 Task: Find connections with filter location Periyakulam with filter topic #Selfhelpwith filter profile language French with filter current company KNR Management Consultants  with filter school SIES College of Arts, Science & Commerce SION(W) with filter industry Wholesale Appliances, Electrical, and Electronics with filter service category WordPress Design with filter keywords title Community Volunteer Jobs
Action: Mouse moved to (494, 59)
Screenshot: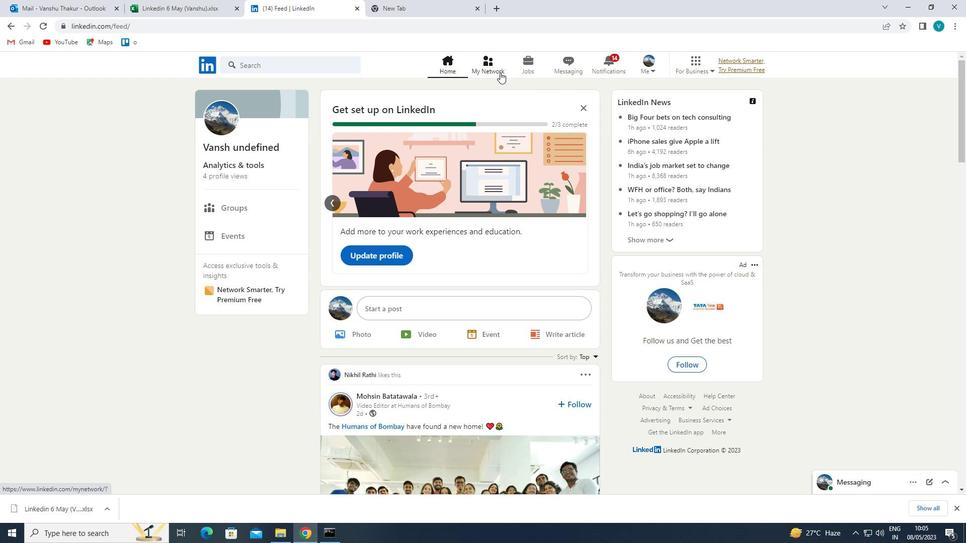 
Action: Mouse pressed left at (494, 59)
Screenshot: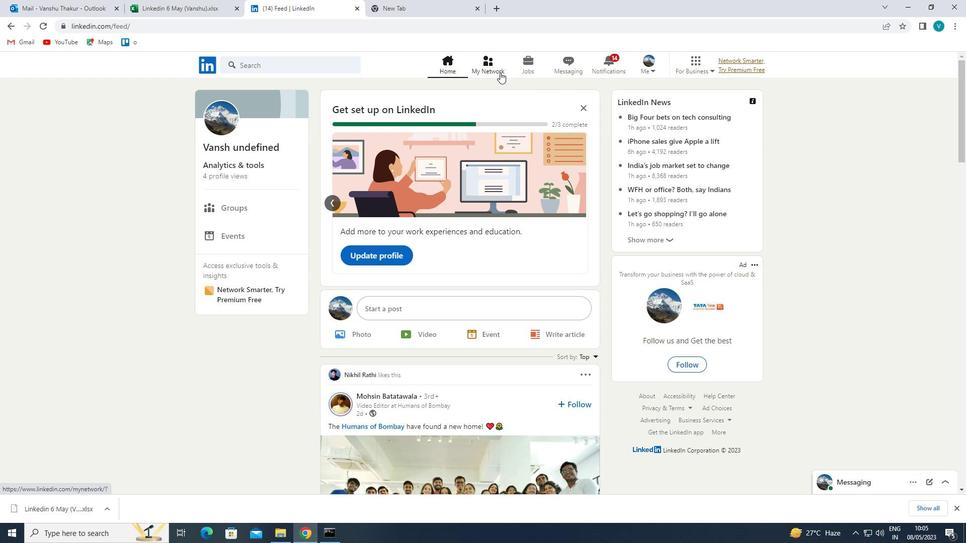 
Action: Mouse moved to (294, 129)
Screenshot: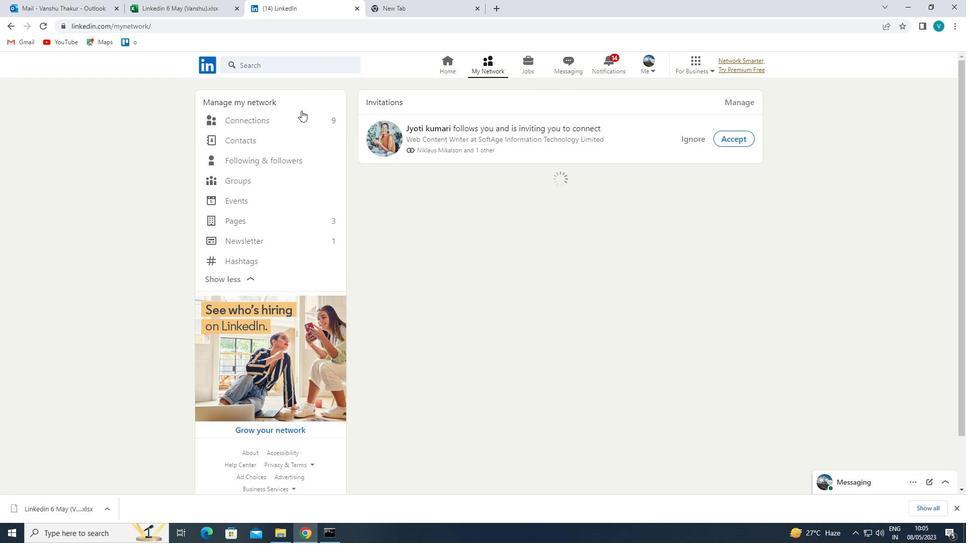 
Action: Mouse pressed left at (294, 129)
Screenshot: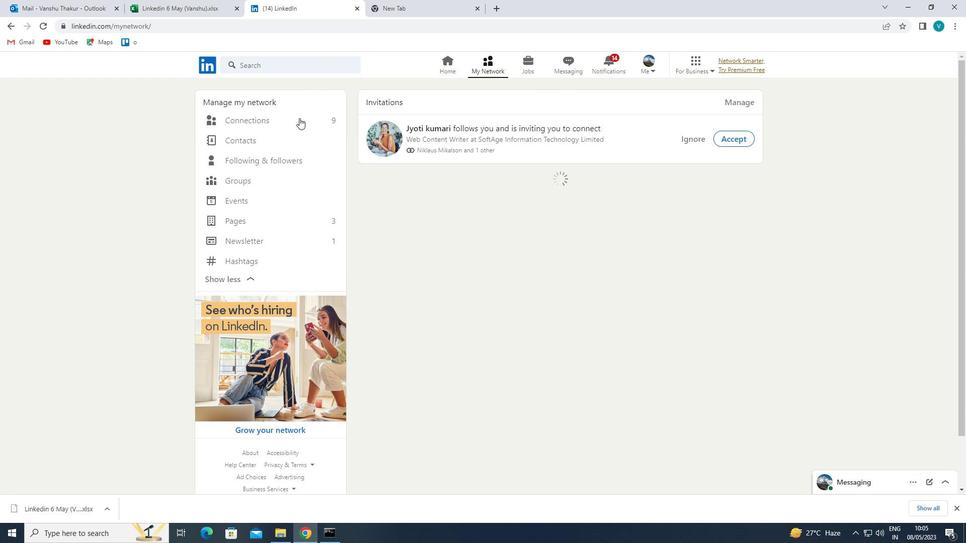 
Action: Mouse moved to (285, 123)
Screenshot: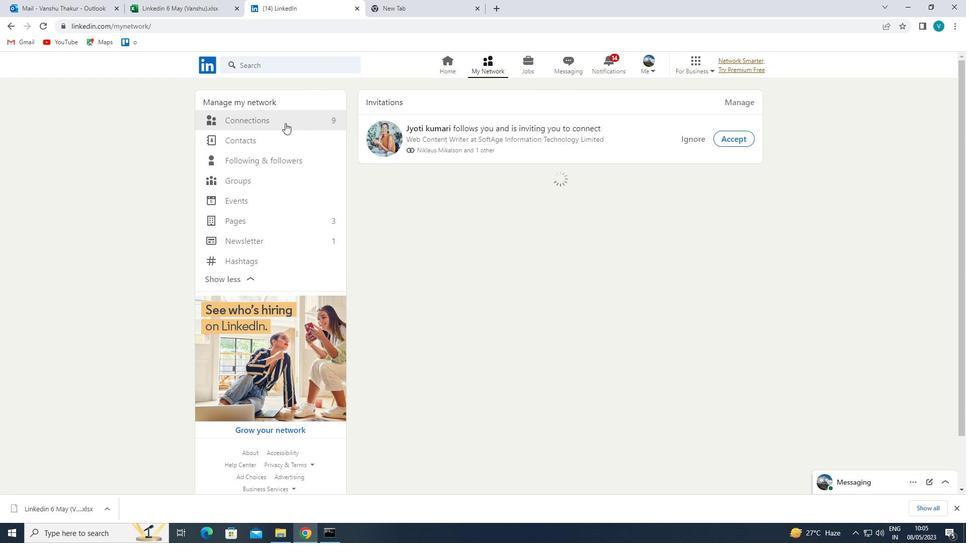 
Action: Mouse pressed left at (285, 123)
Screenshot: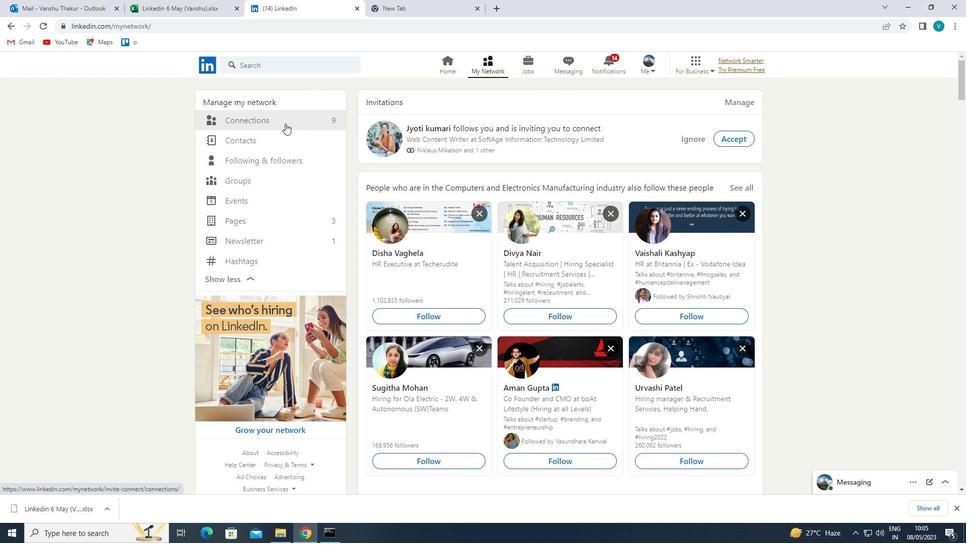 
Action: Mouse moved to (566, 118)
Screenshot: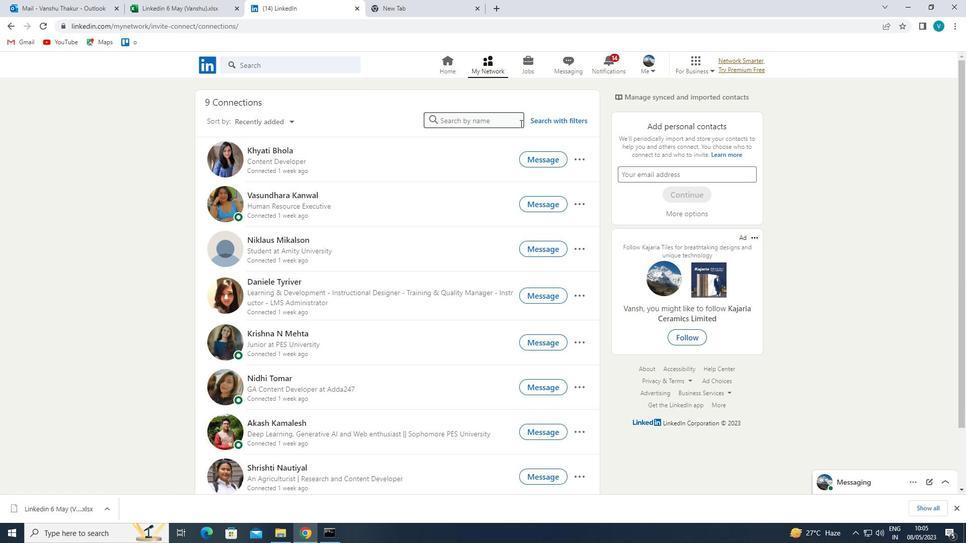 
Action: Mouse pressed left at (566, 118)
Screenshot: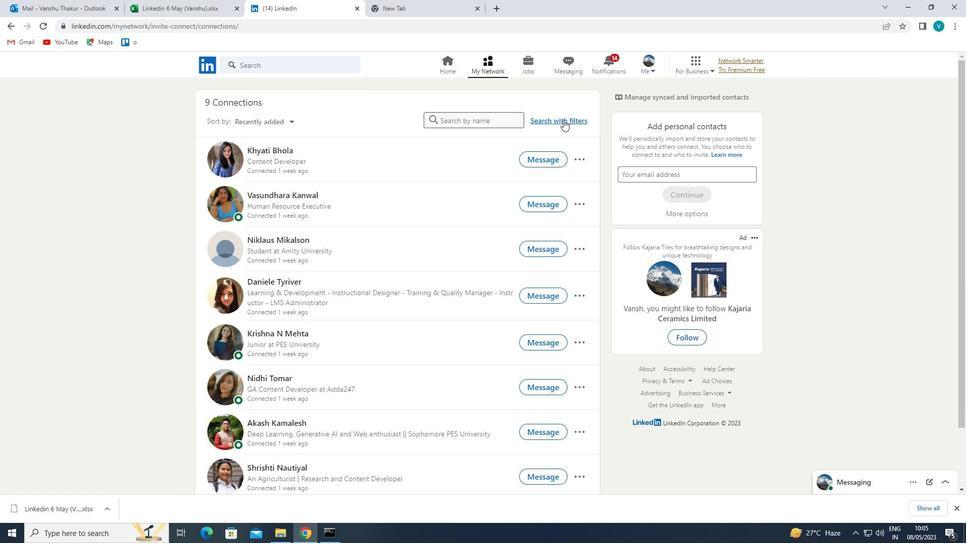 
Action: Mouse moved to (488, 98)
Screenshot: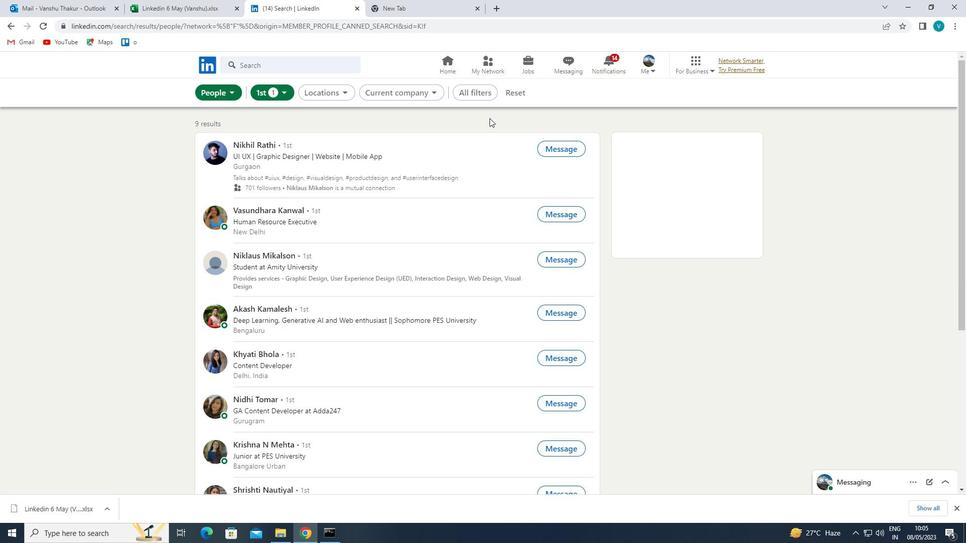 
Action: Mouse pressed left at (488, 98)
Screenshot: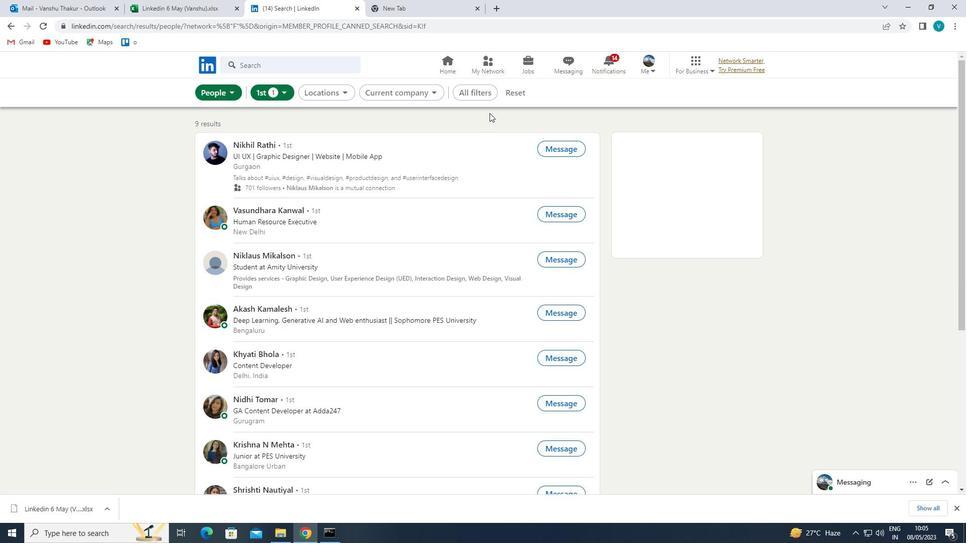 
Action: Mouse moved to (951, 352)
Screenshot: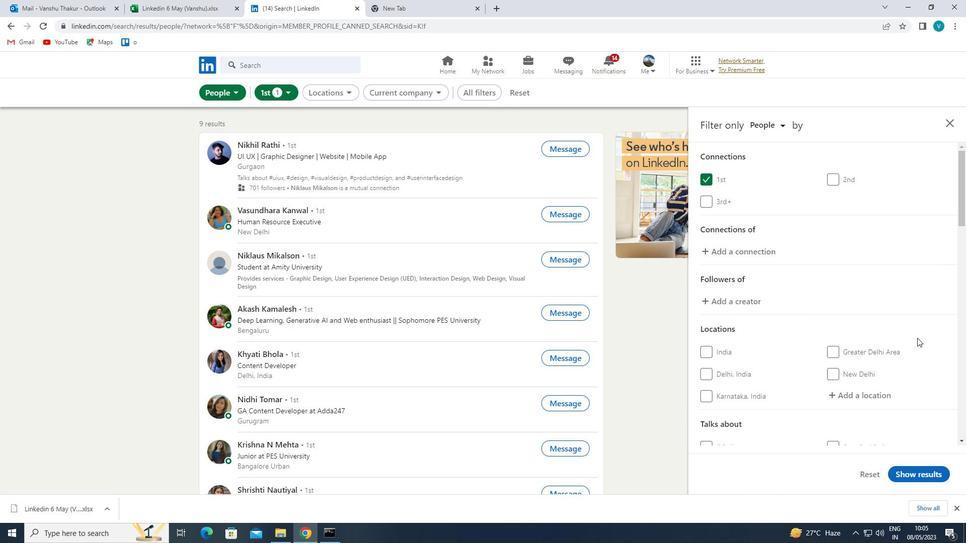 
Action: Mouse scrolled (951, 351) with delta (0, 0)
Screenshot: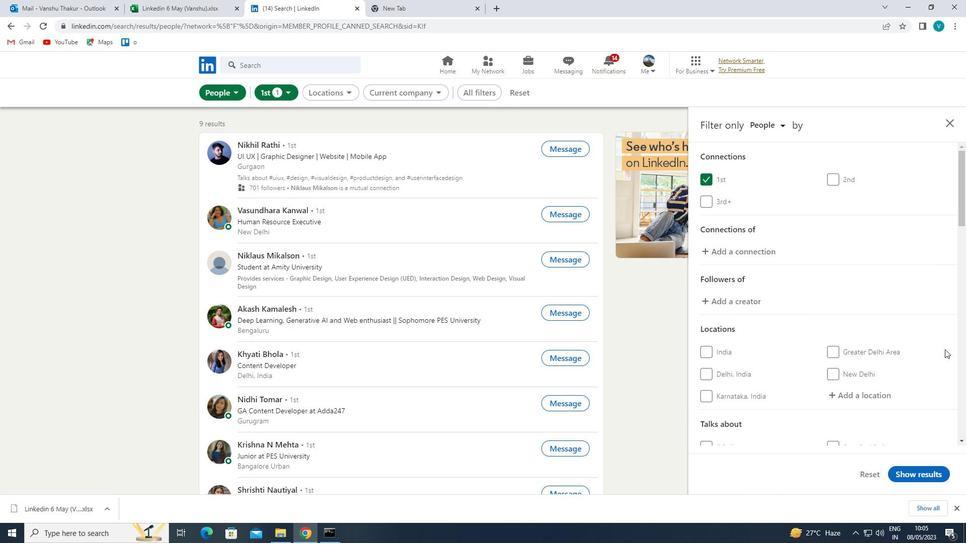 
Action: Mouse moved to (949, 354)
Screenshot: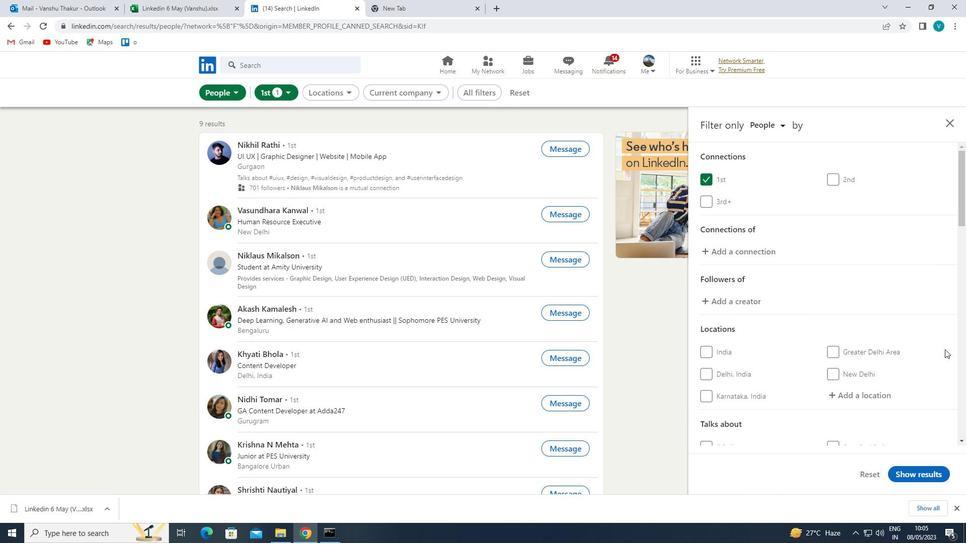 
Action: Mouse scrolled (949, 354) with delta (0, 0)
Screenshot: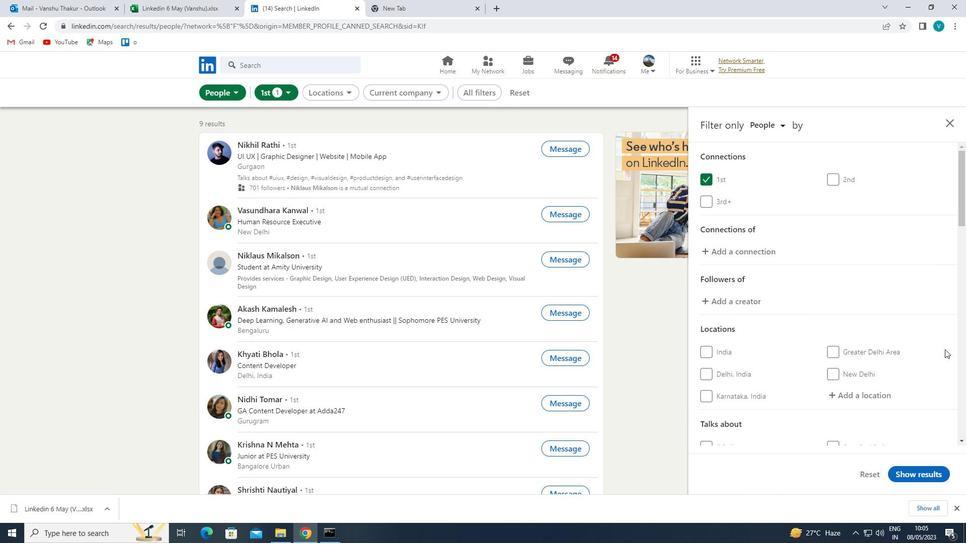 
Action: Mouse moved to (927, 359)
Screenshot: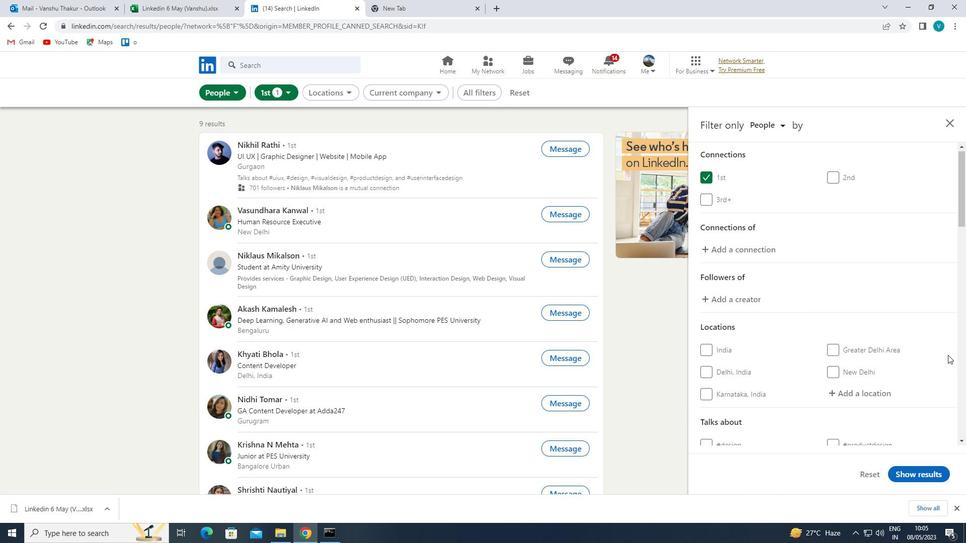 
Action: Mouse scrolled (927, 358) with delta (0, 0)
Screenshot: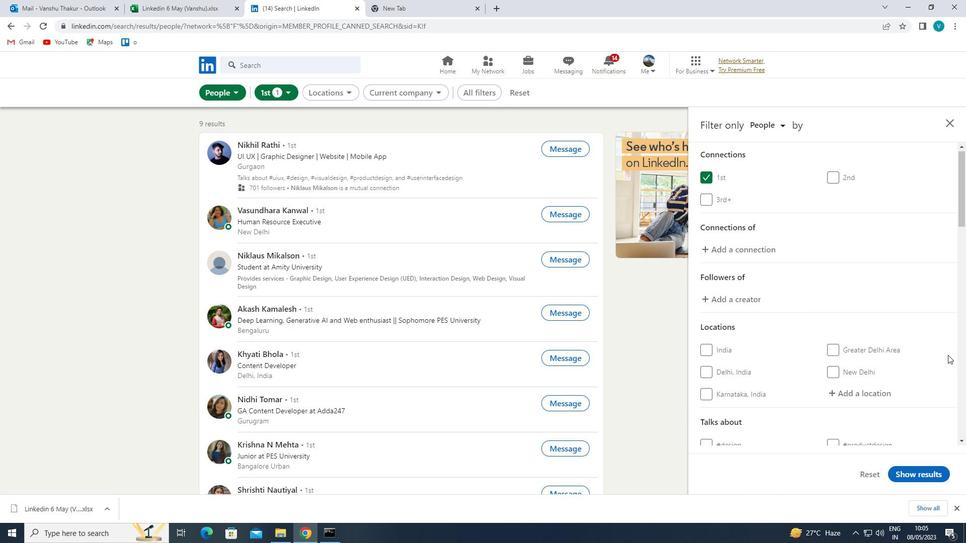 
Action: Mouse moved to (880, 248)
Screenshot: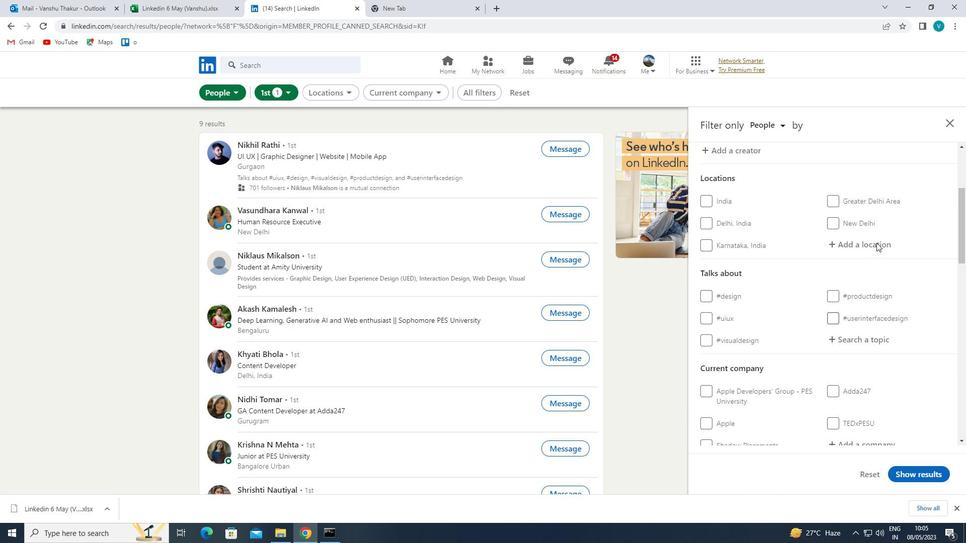 
Action: Mouse pressed left at (880, 248)
Screenshot: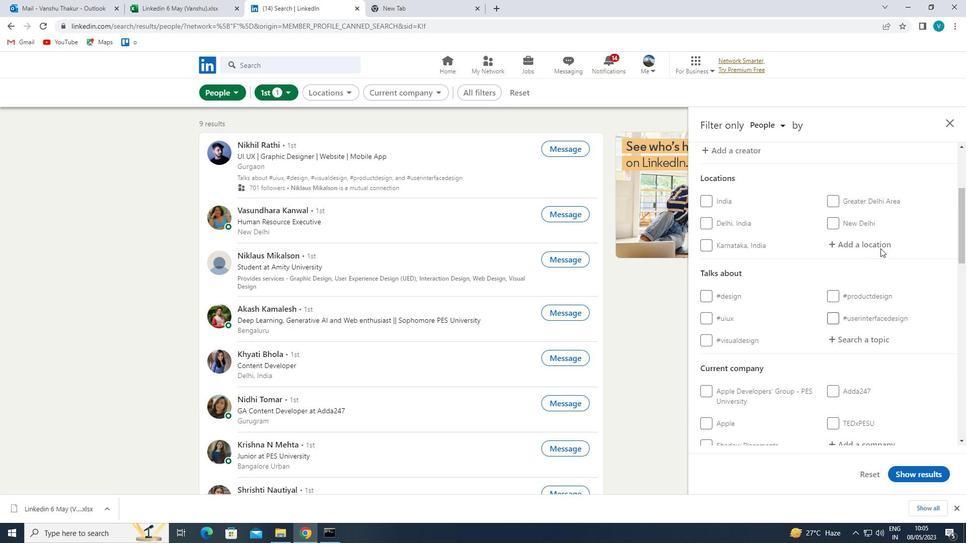 
Action: Mouse moved to (859, 237)
Screenshot: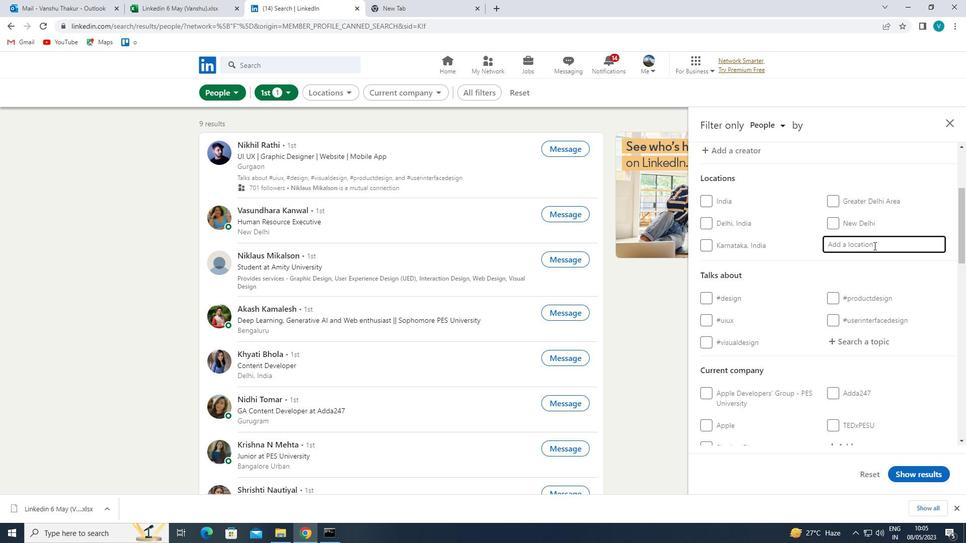 
Action: Key pressed <Key.shift>PERIYA
Screenshot: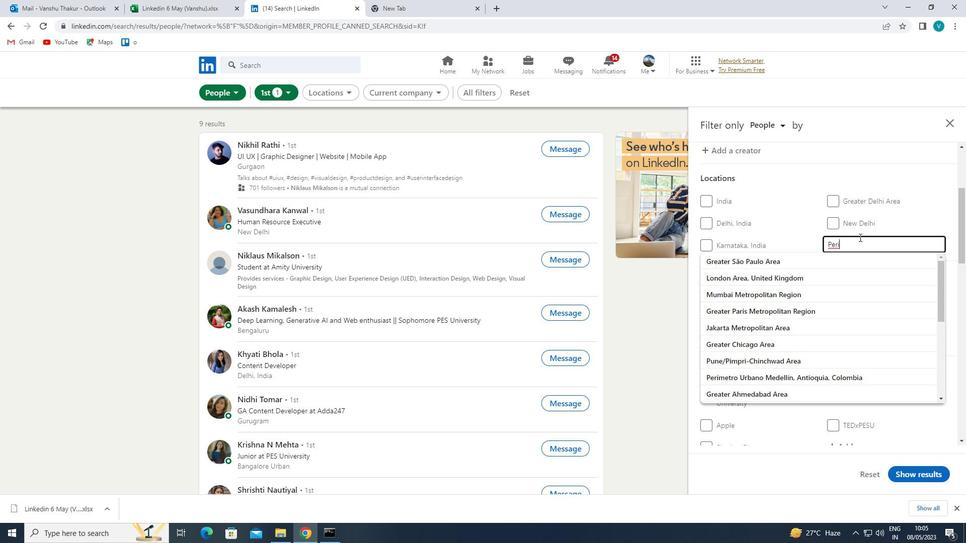 
Action: Mouse moved to (858, 237)
Screenshot: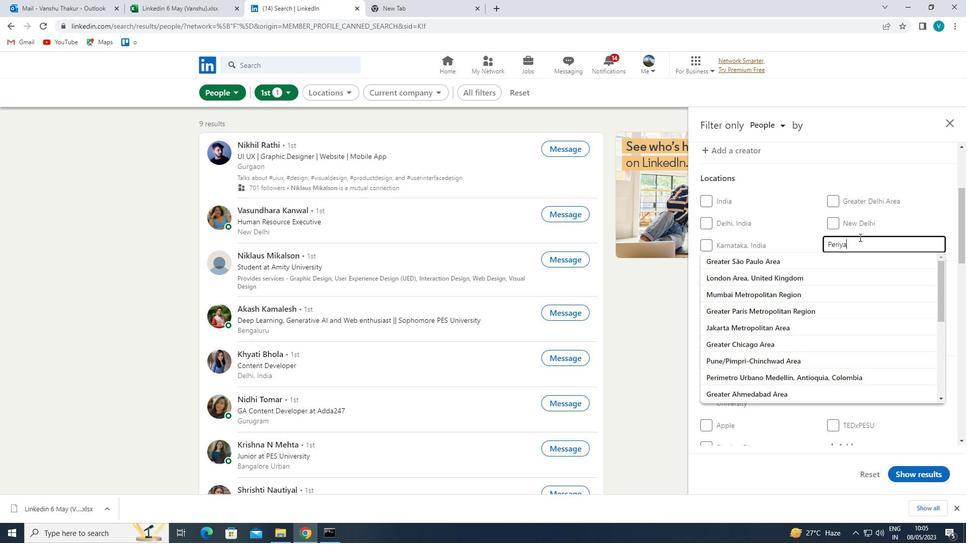 
Action: Key pressed KULAM
Screenshot: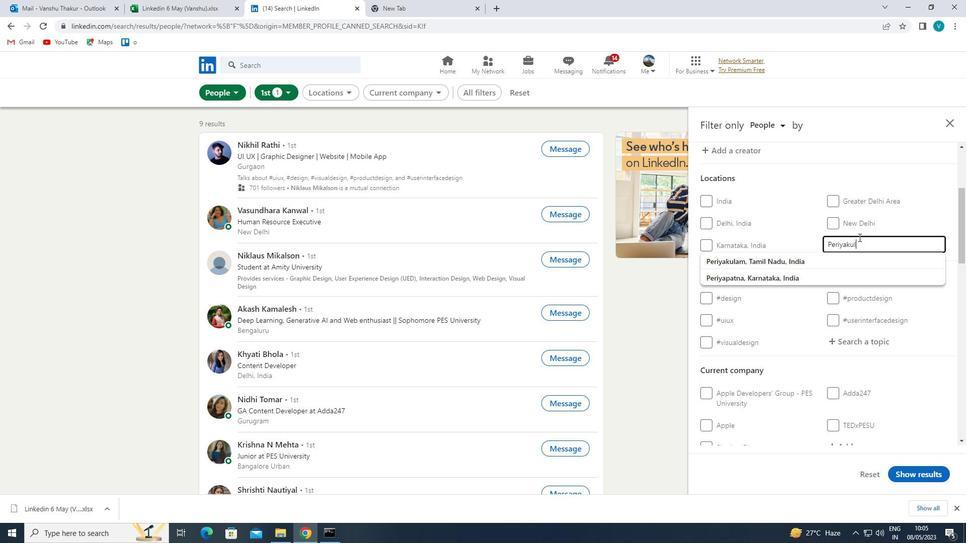 
Action: Mouse moved to (816, 258)
Screenshot: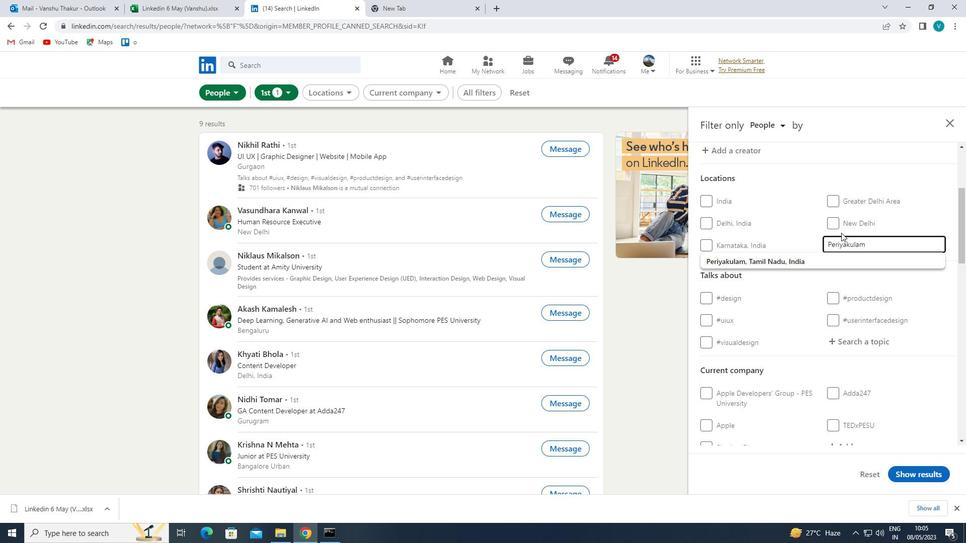 
Action: Mouse pressed left at (816, 258)
Screenshot: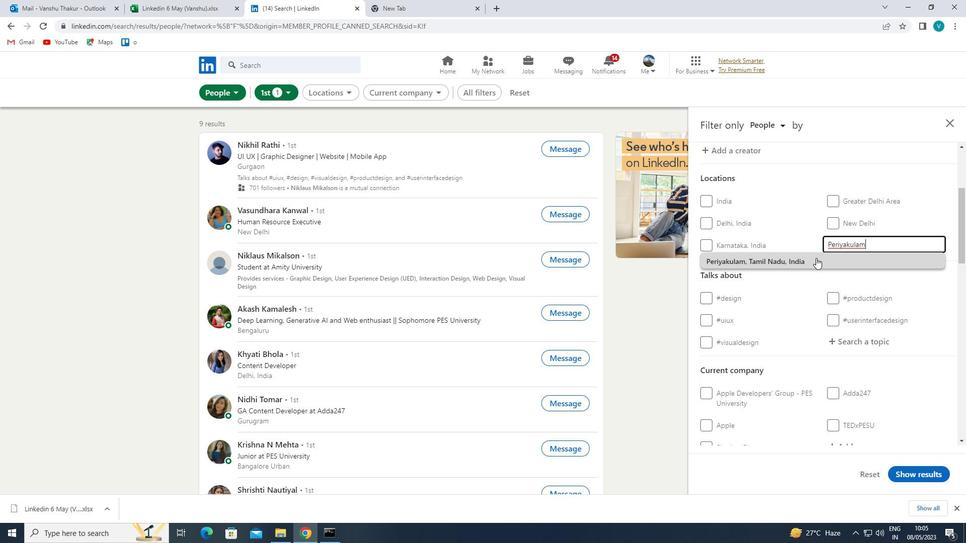 
Action: Mouse moved to (815, 258)
Screenshot: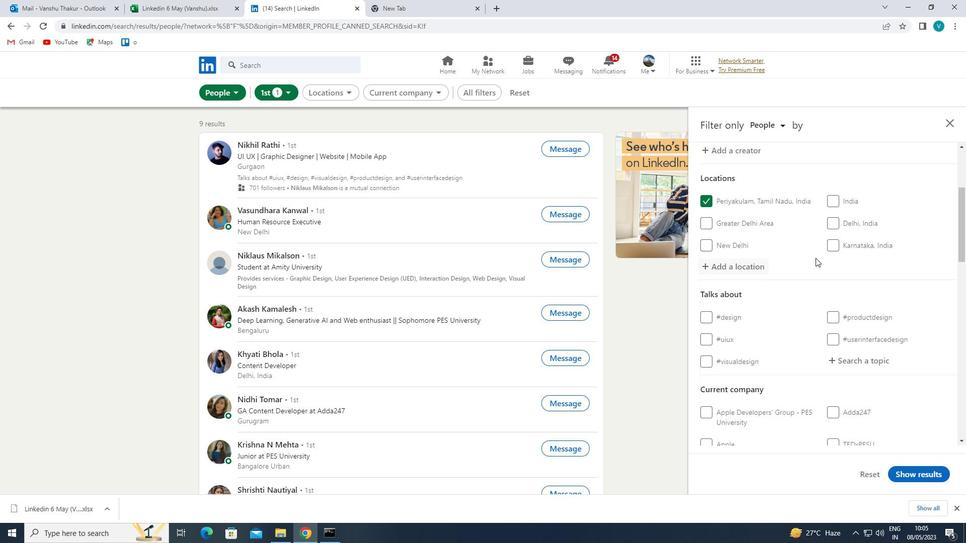 
Action: Mouse scrolled (815, 257) with delta (0, 0)
Screenshot: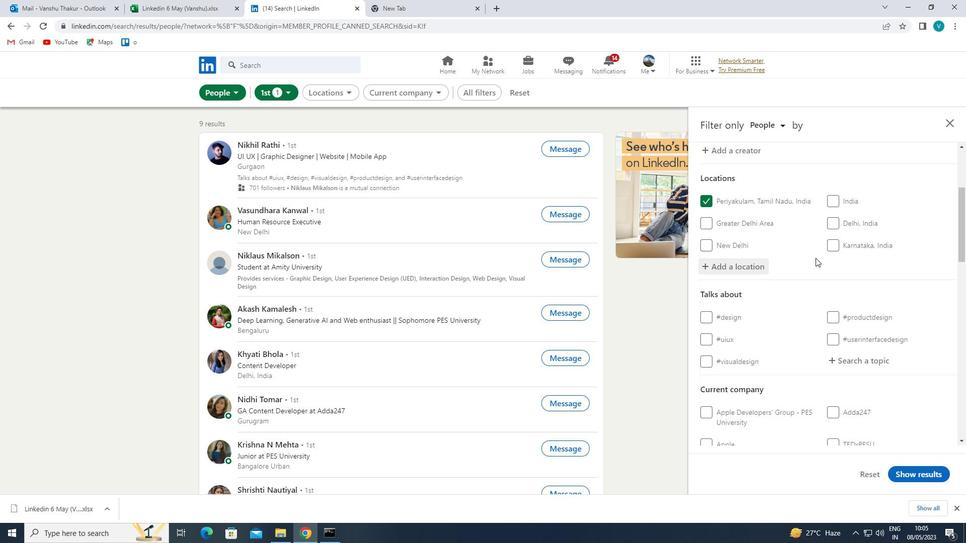 
Action: Mouse moved to (814, 264)
Screenshot: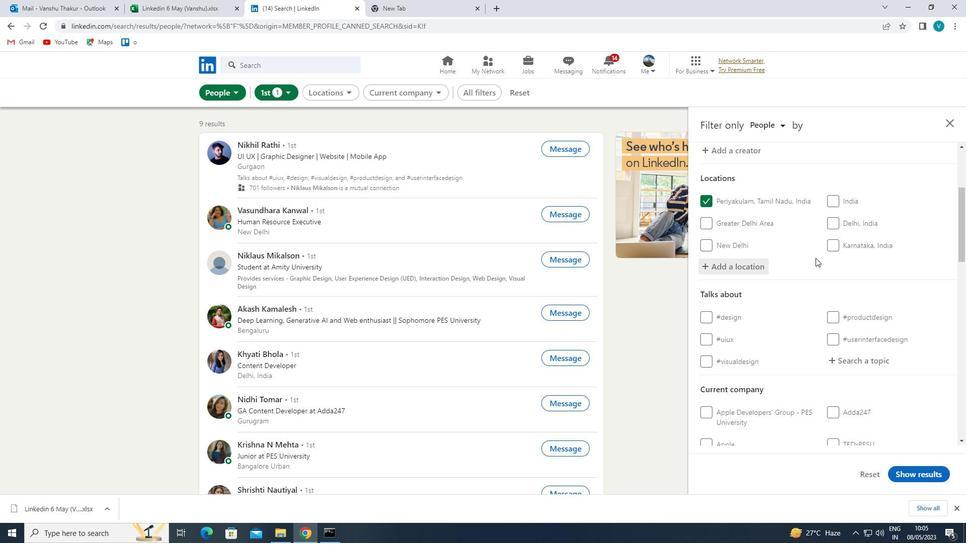 
Action: Mouse scrolled (814, 263) with delta (0, 0)
Screenshot: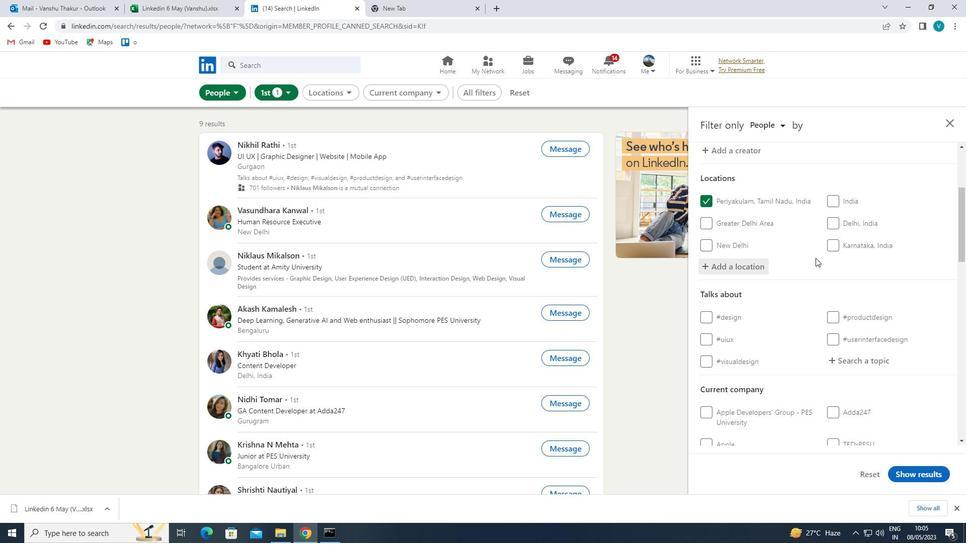 
Action: Mouse moved to (846, 262)
Screenshot: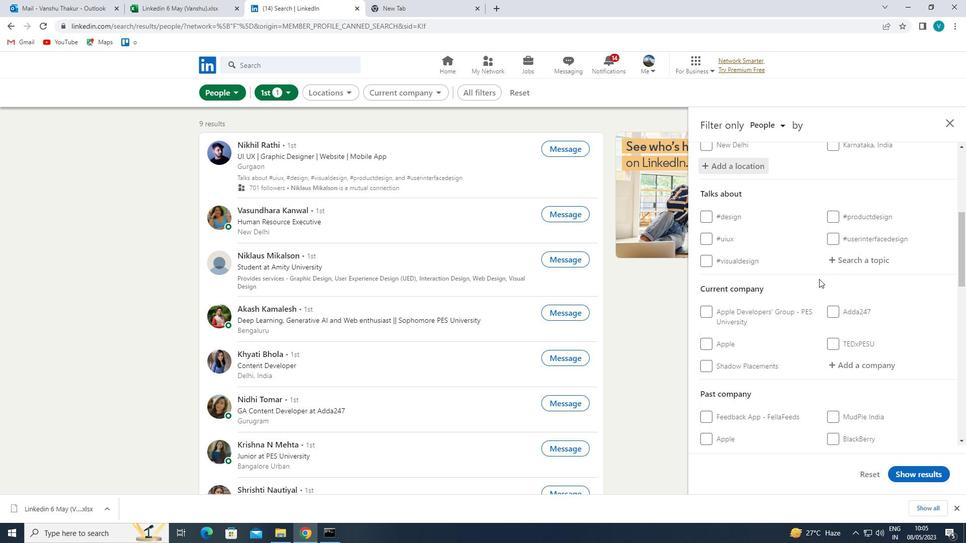
Action: Mouse pressed left at (846, 262)
Screenshot: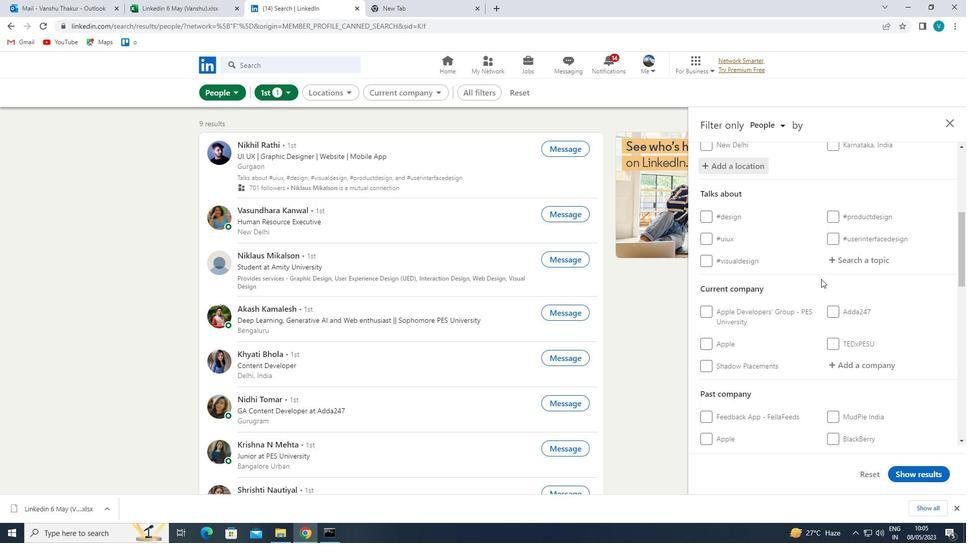 
Action: Key pressed SELFHELP
Screenshot: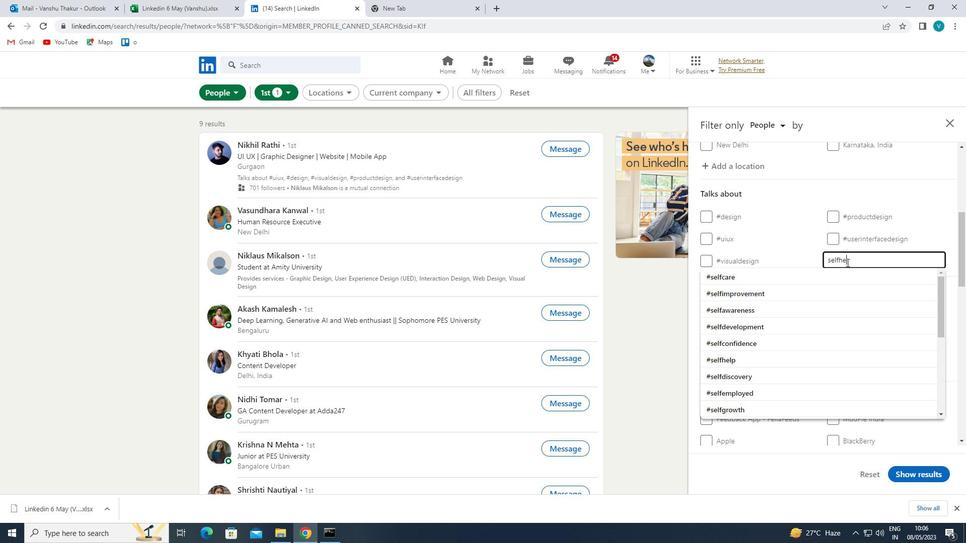
Action: Mouse moved to (816, 274)
Screenshot: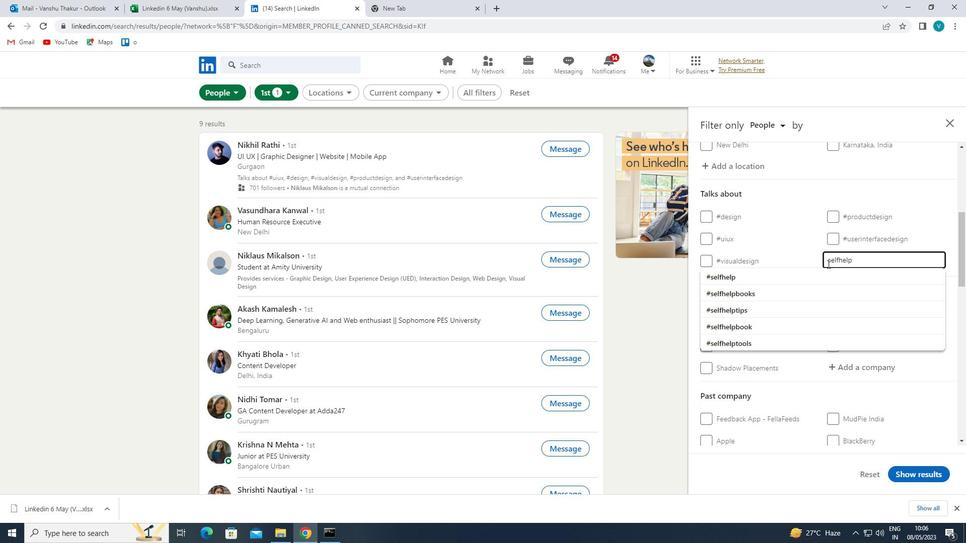 
Action: Mouse pressed left at (816, 274)
Screenshot: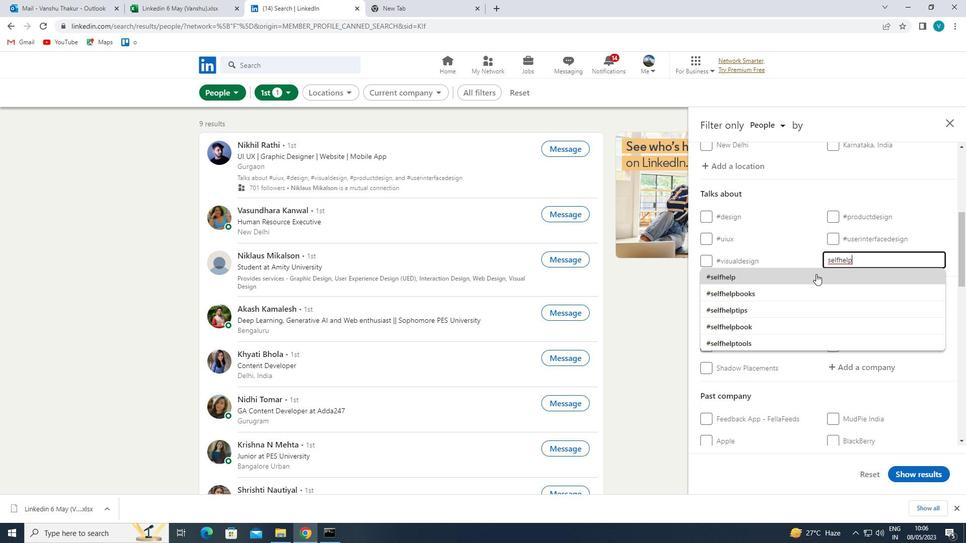 
Action: Mouse moved to (816, 277)
Screenshot: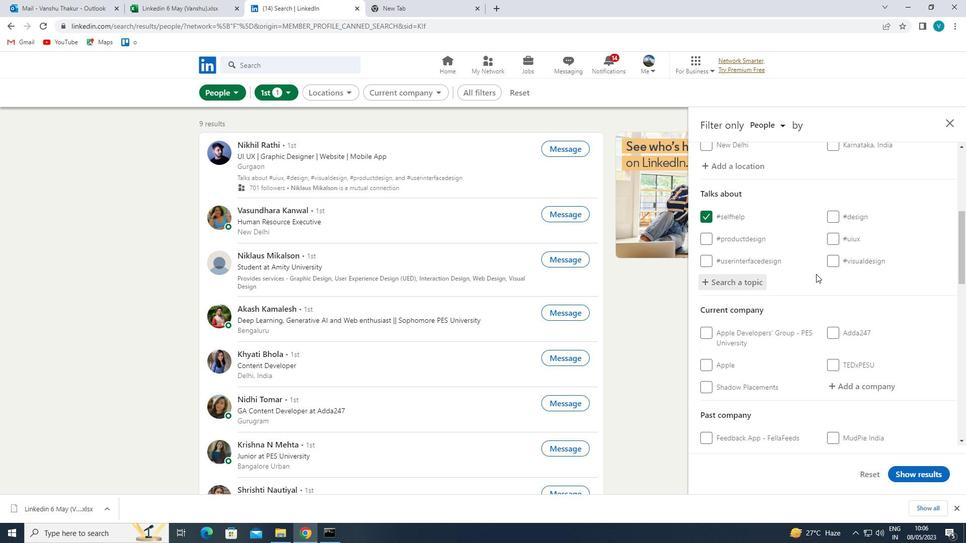
Action: Mouse scrolled (816, 276) with delta (0, 0)
Screenshot: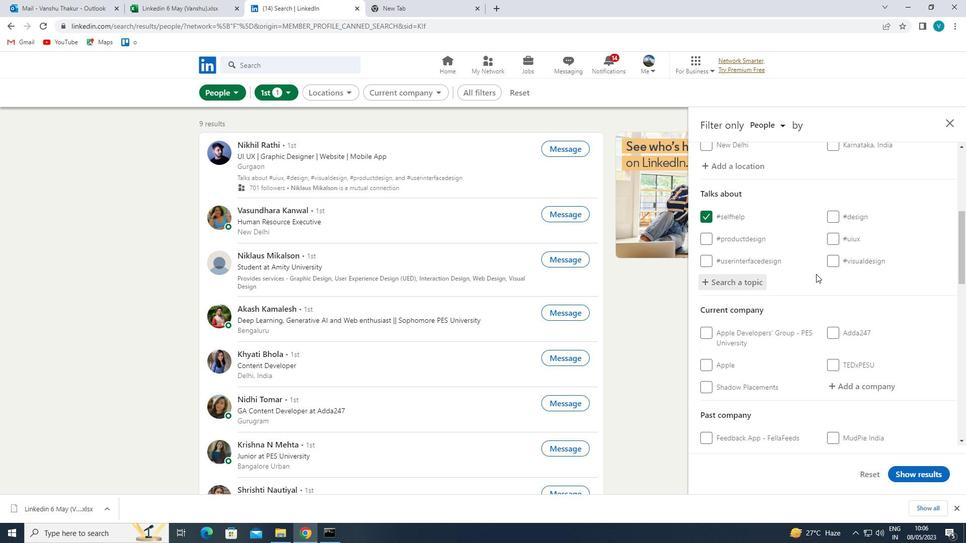 
Action: Mouse moved to (818, 279)
Screenshot: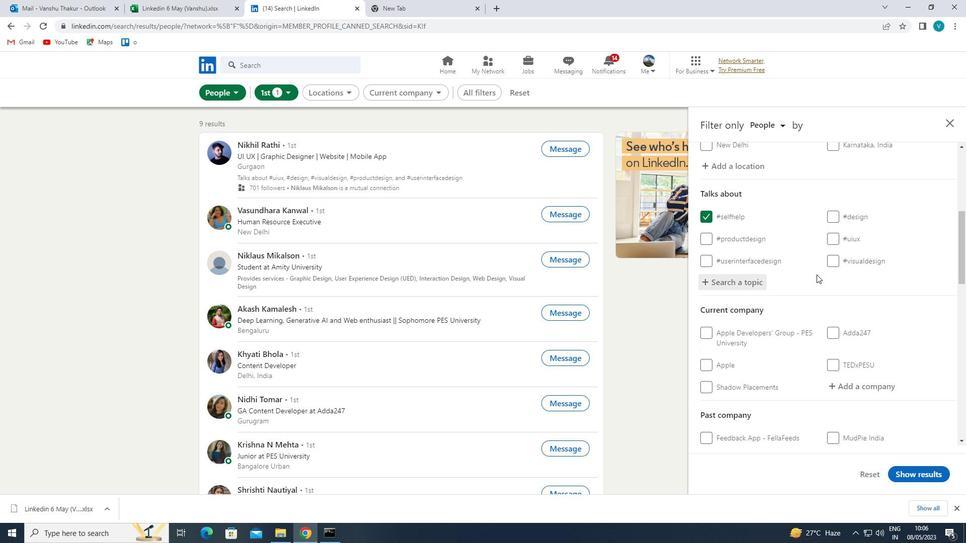 
Action: Mouse scrolled (818, 279) with delta (0, 0)
Screenshot: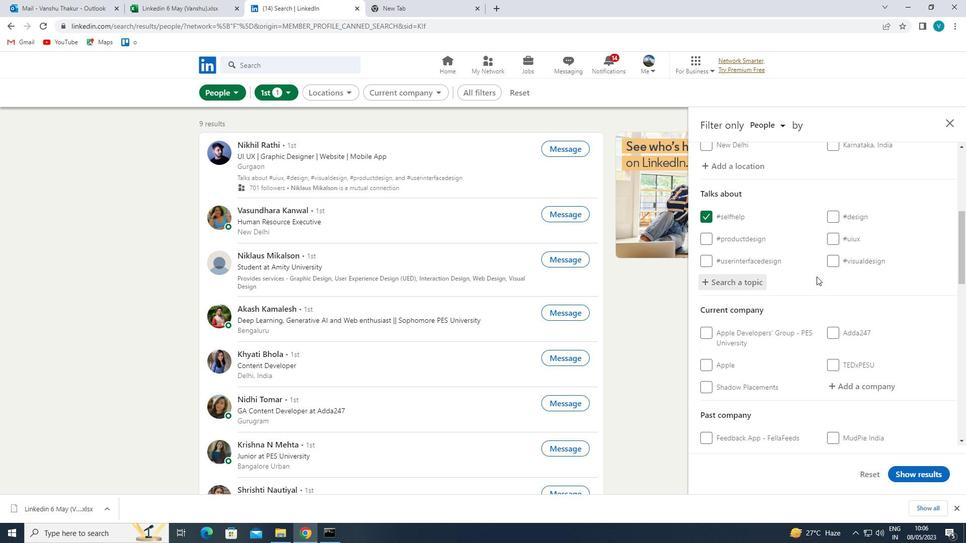 
Action: Mouse moved to (819, 280)
Screenshot: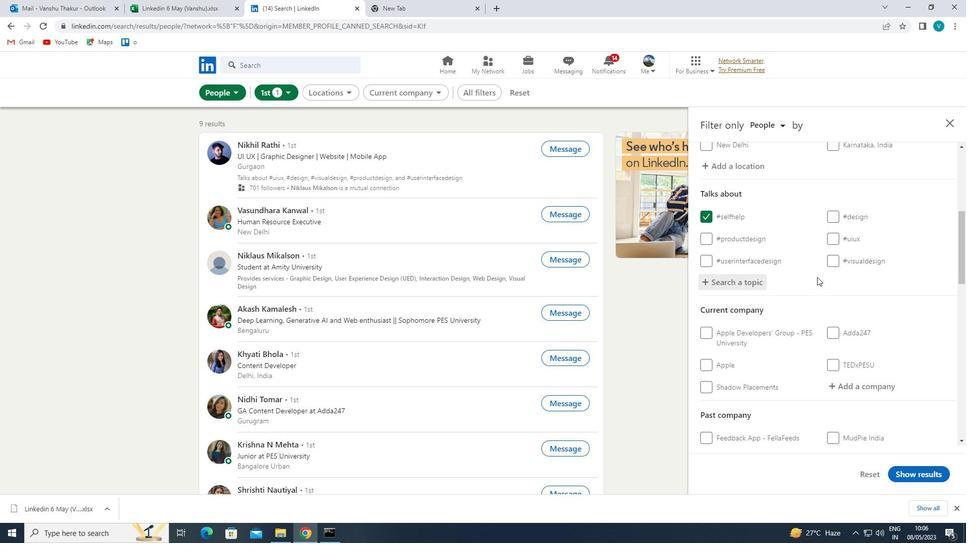 
Action: Mouse scrolled (819, 280) with delta (0, 0)
Screenshot: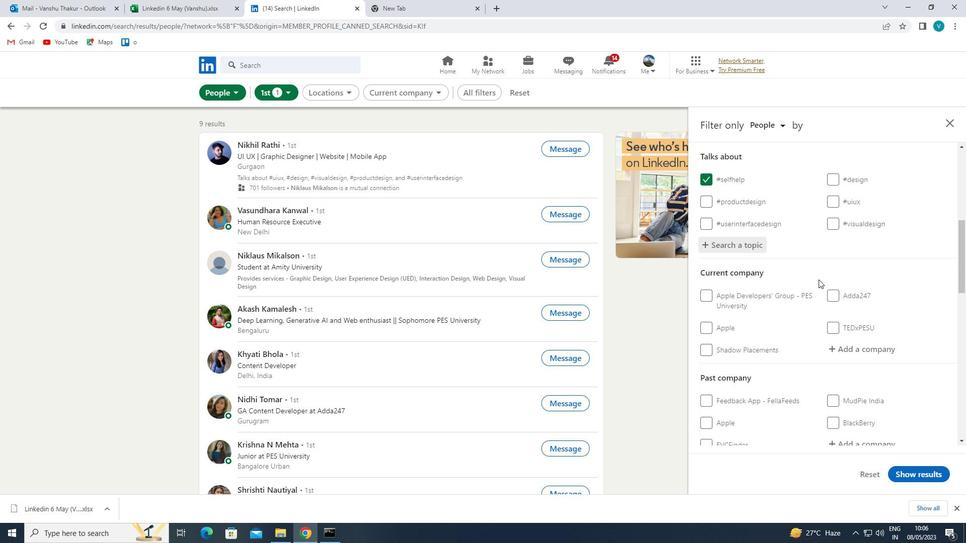 
Action: Mouse moved to (869, 241)
Screenshot: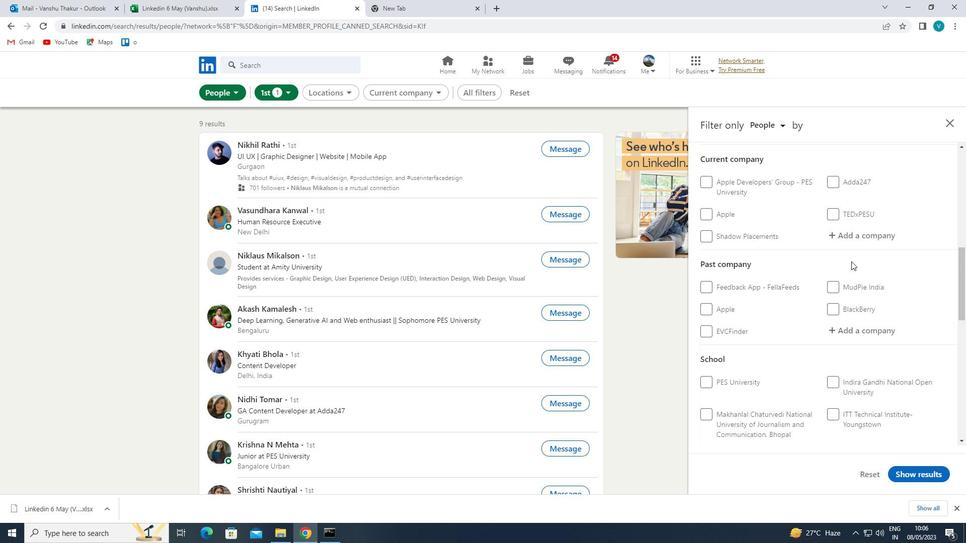 
Action: Mouse pressed left at (869, 241)
Screenshot: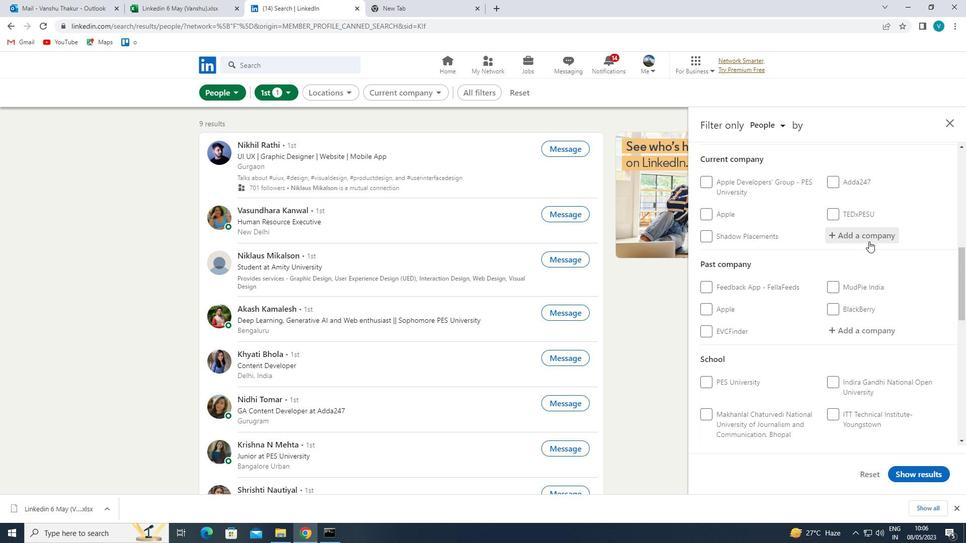 
Action: Key pressed <Key.shift>KNR
Screenshot: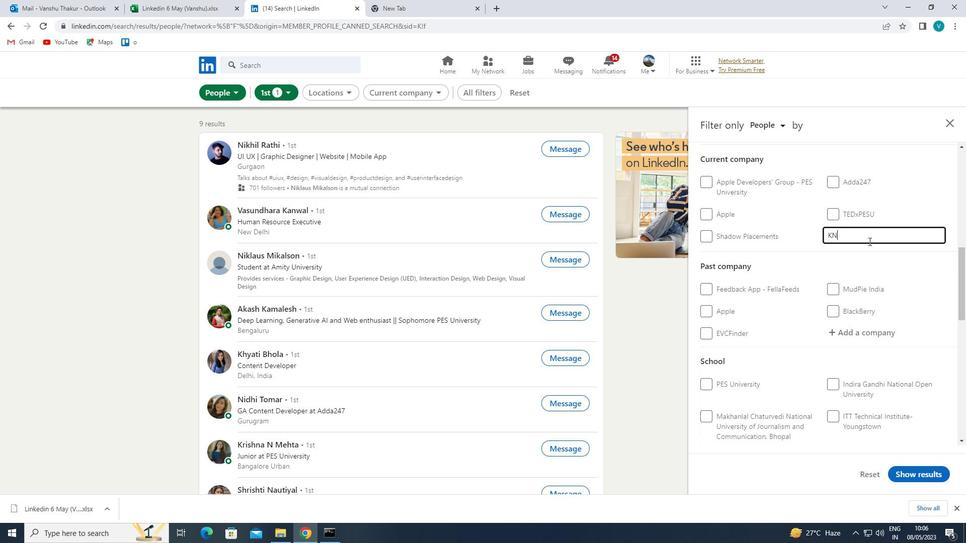 
Action: Mouse moved to (858, 246)
Screenshot: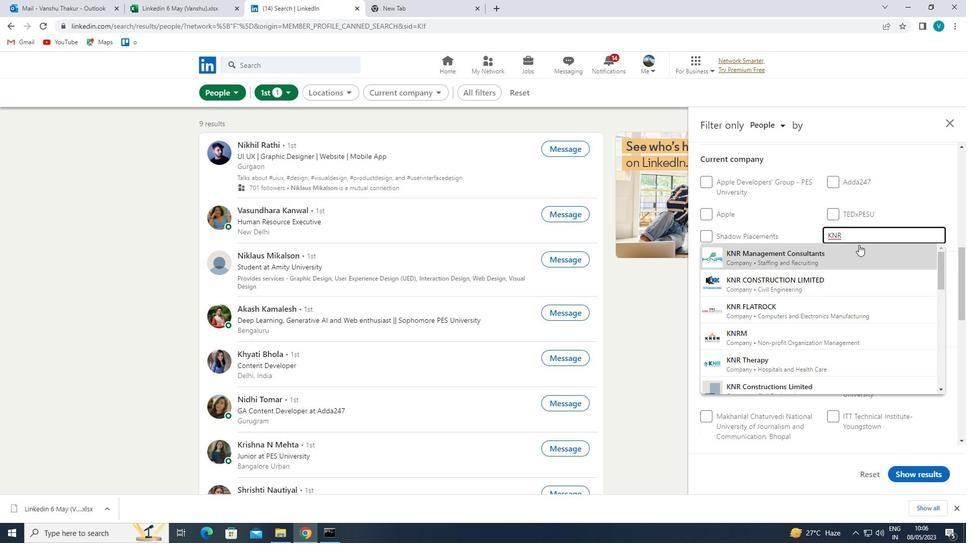 
Action: Mouse pressed left at (858, 246)
Screenshot: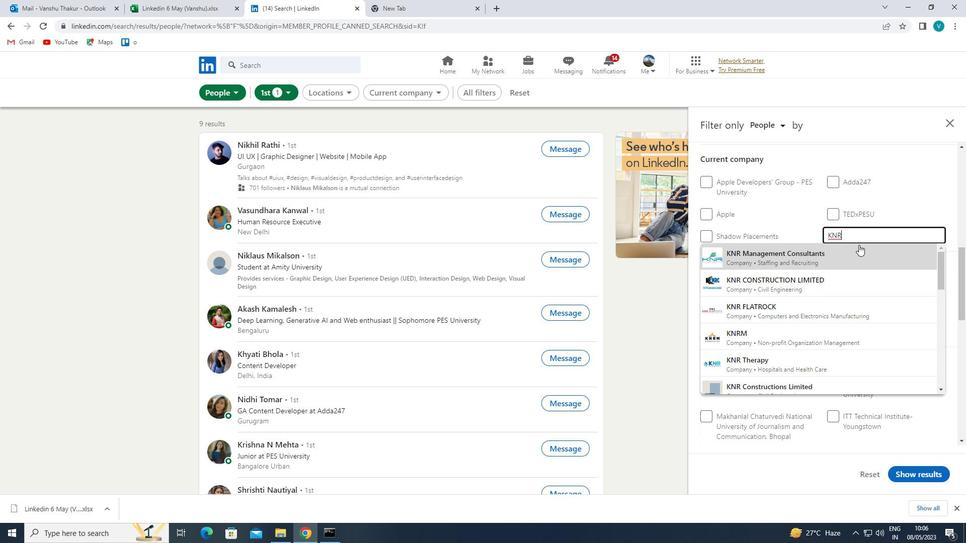 
Action: Mouse scrolled (858, 245) with delta (0, 0)
Screenshot: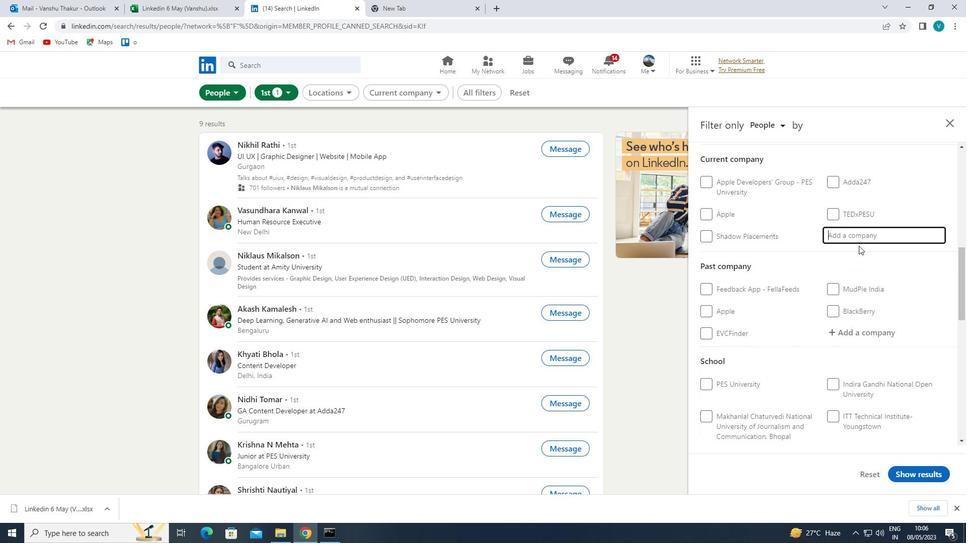 
Action: Mouse scrolled (858, 245) with delta (0, 0)
Screenshot: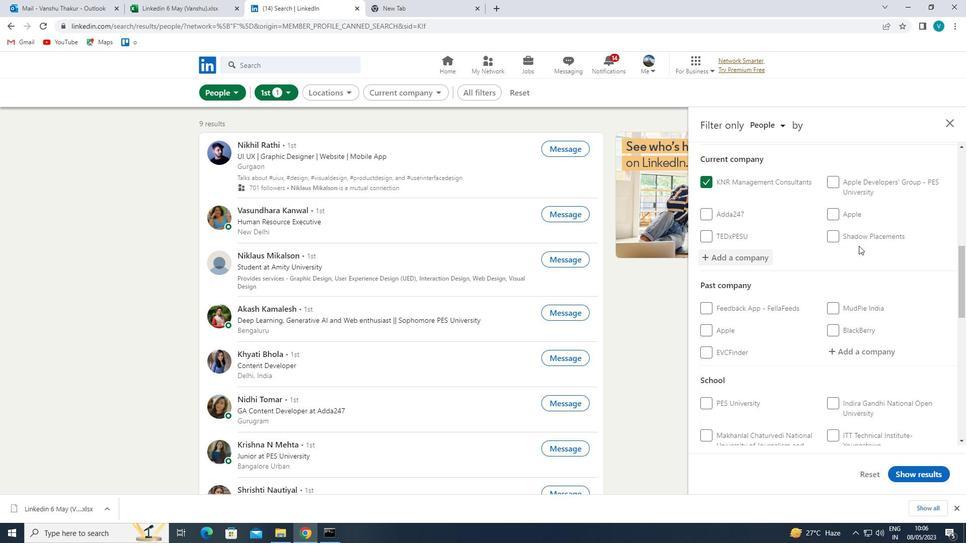 
Action: Mouse scrolled (858, 245) with delta (0, 0)
Screenshot: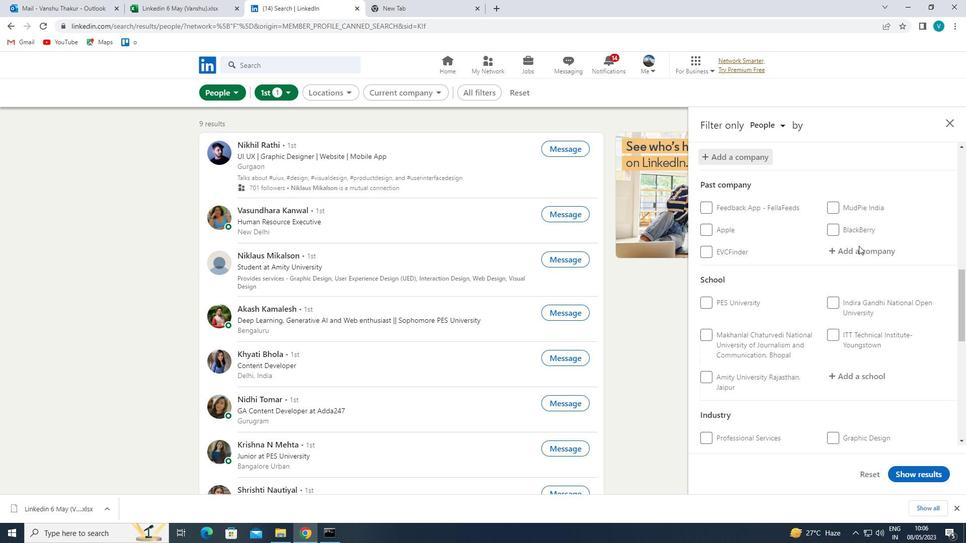 
Action: Mouse scrolled (858, 245) with delta (0, 0)
Screenshot: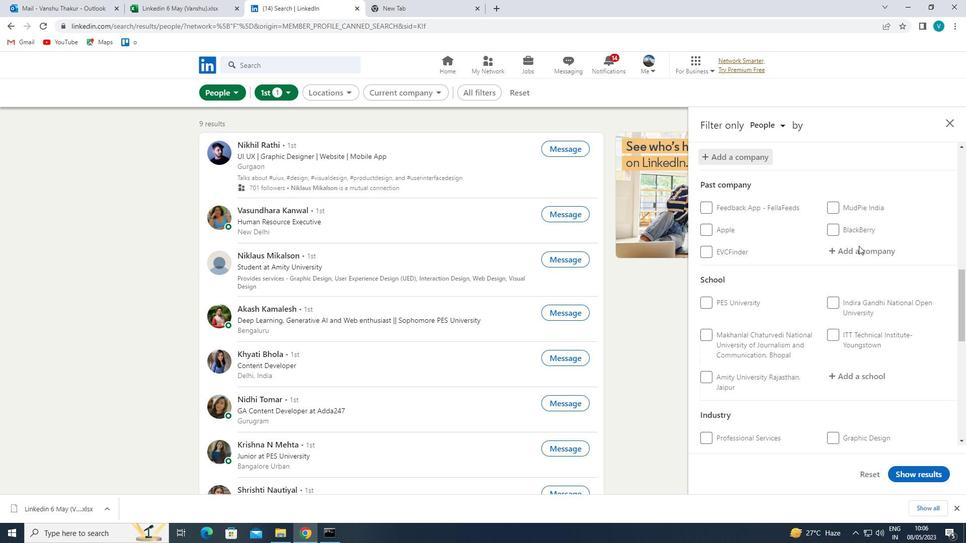 
Action: Mouse moved to (866, 269)
Screenshot: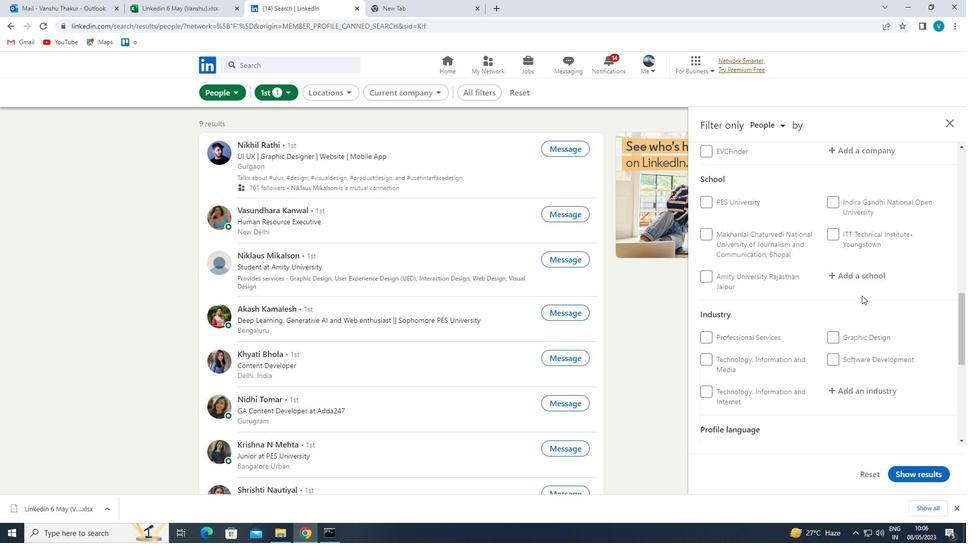 
Action: Mouse pressed left at (866, 269)
Screenshot: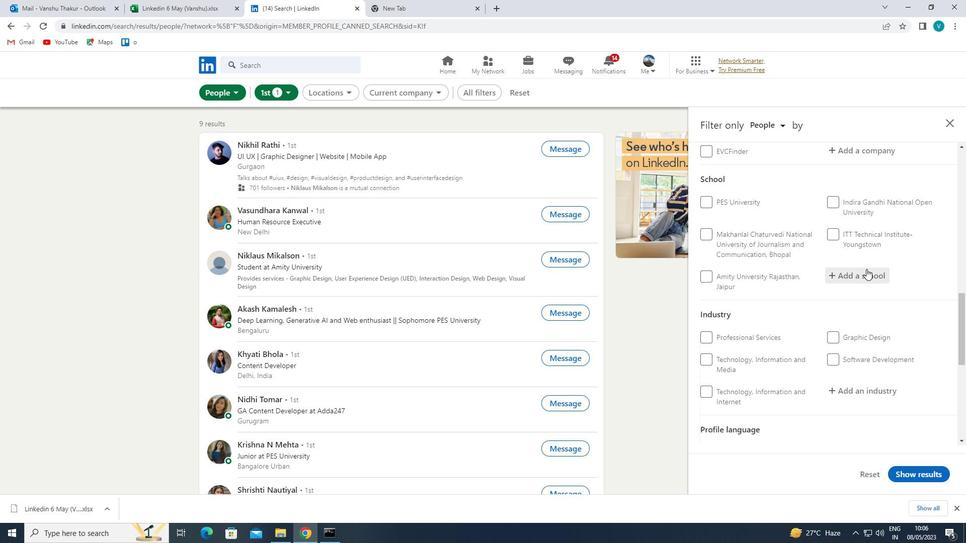 
Action: Key pressed <Key.shift>SIES<Key.space>
Screenshot: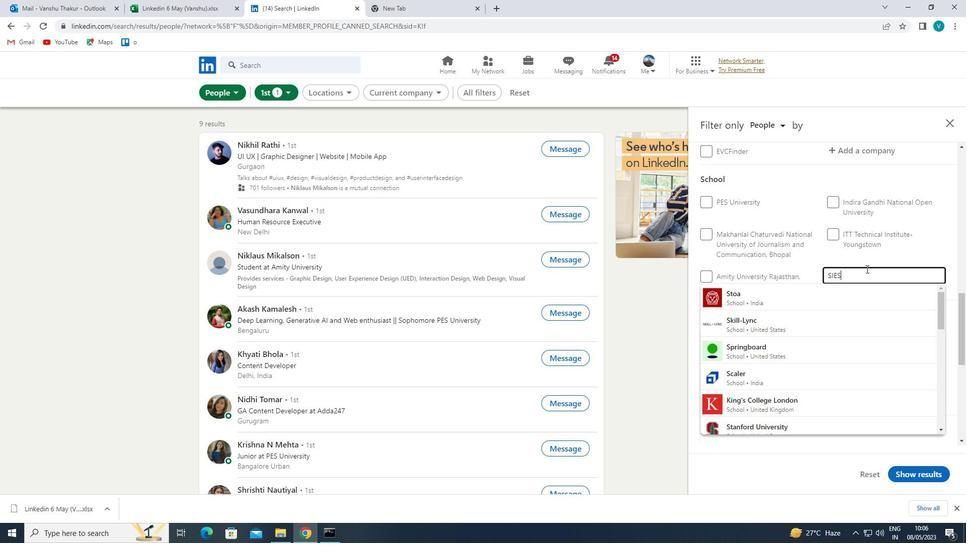 
Action: Mouse moved to (863, 297)
Screenshot: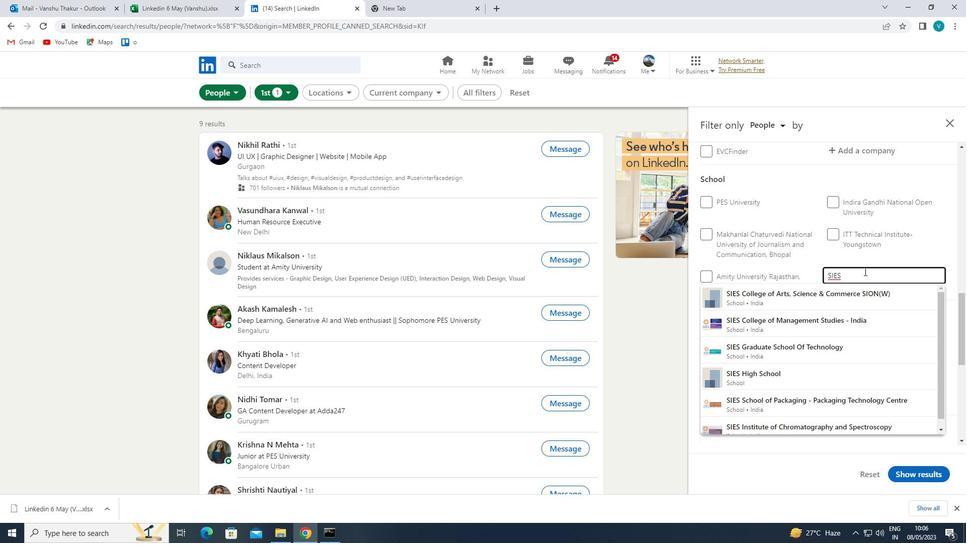 
Action: Mouse pressed left at (863, 297)
Screenshot: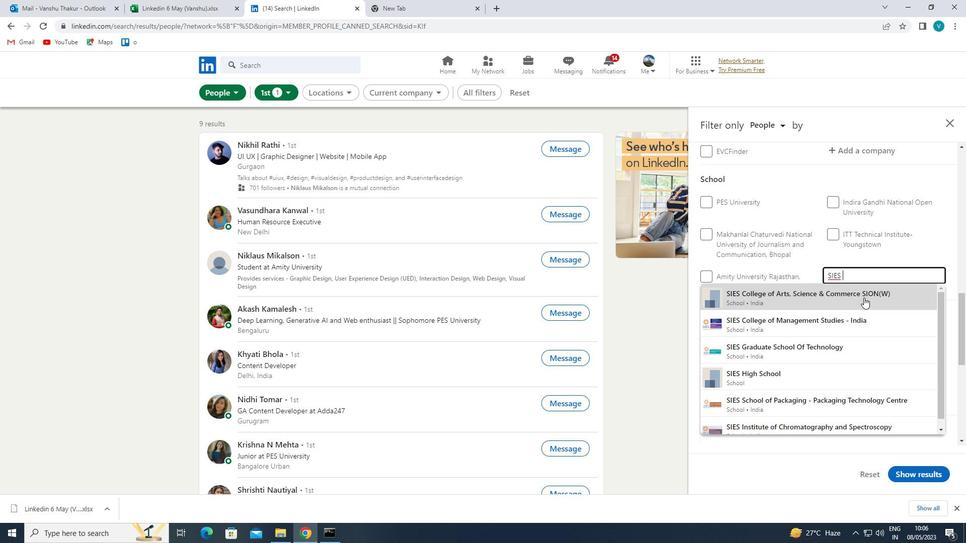 
Action: Mouse scrolled (863, 297) with delta (0, 0)
Screenshot: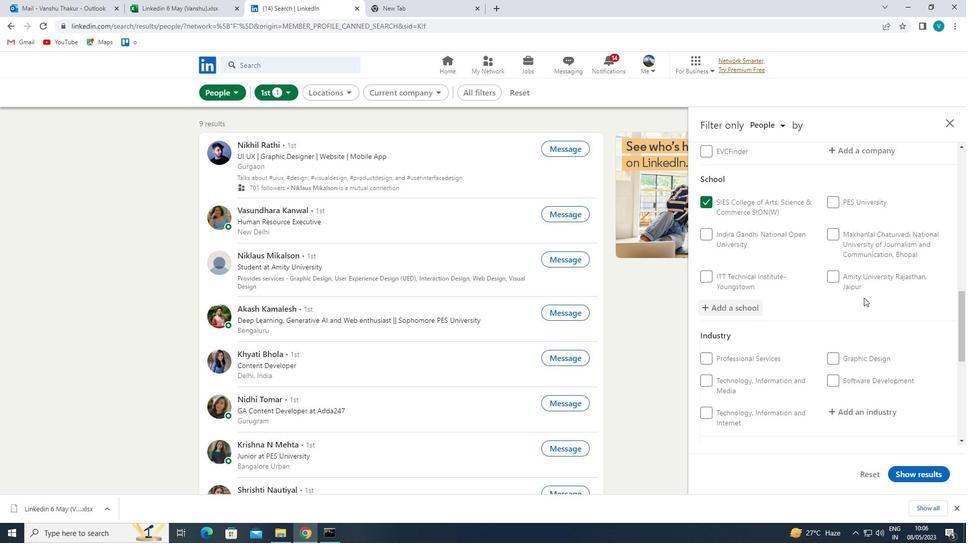 
Action: Mouse scrolled (863, 297) with delta (0, 0)
Screenshot: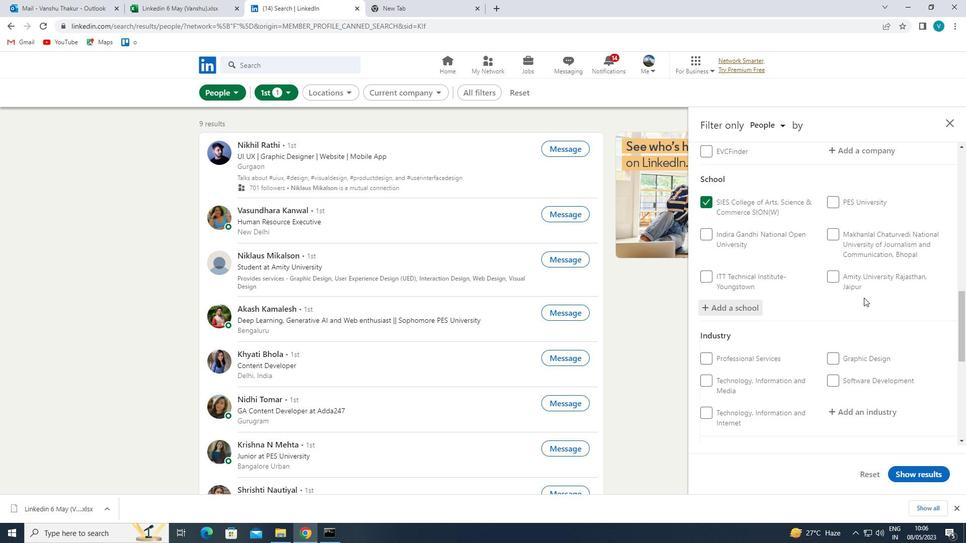 
Action: Mouse moved to (860, 313)
Screenshot: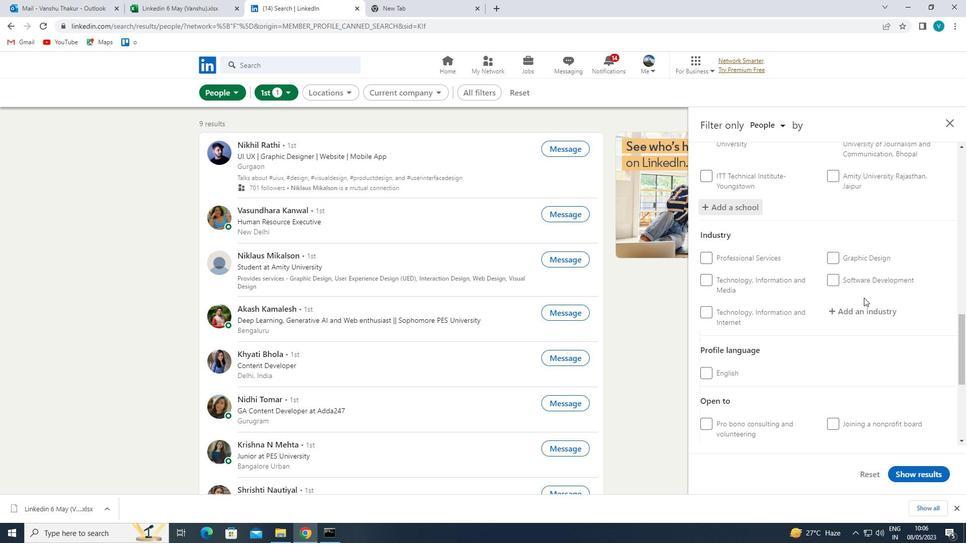 
Action: Mouse pressed left at (860, 313)
Screenshot: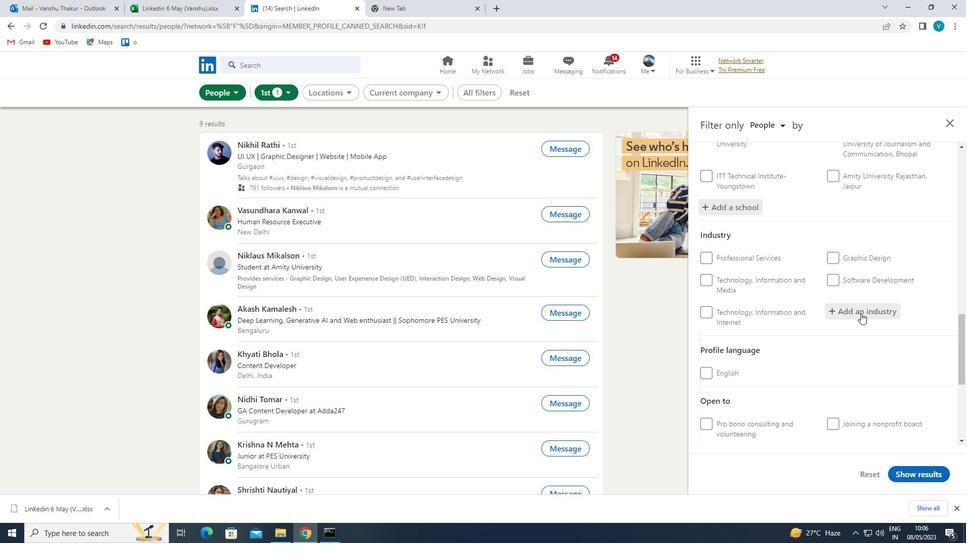 
Action: Key pressed <Key.shift>WHOLESALE
Screenshot: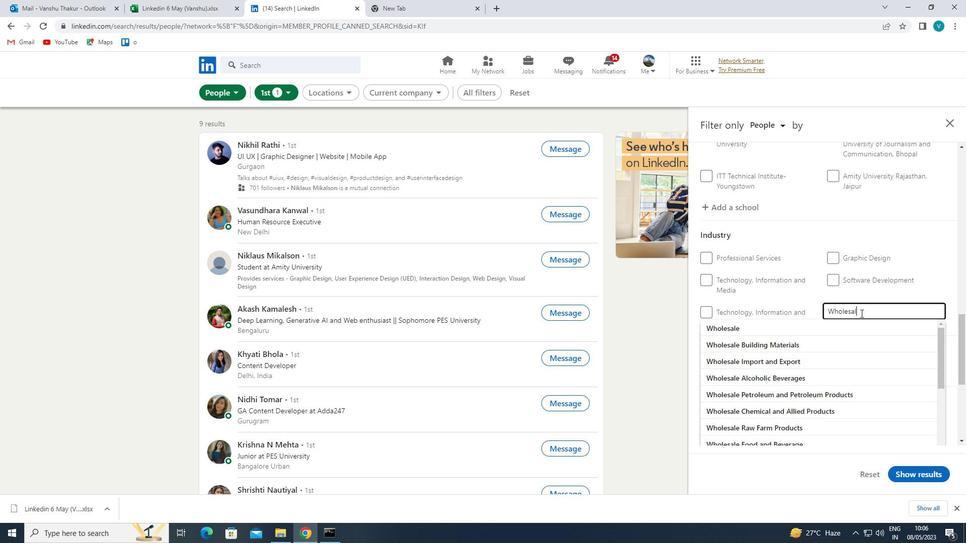 
Action: Mouse moved to (861, 330)
Screenshot: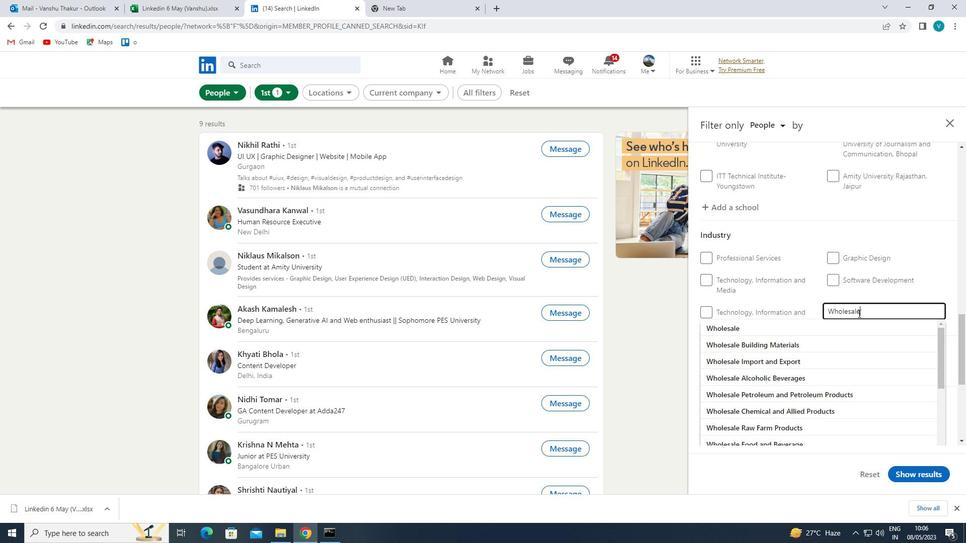 
Action: Key pressed <Key.space><Key.shift>APPLIANCES
Screenshot: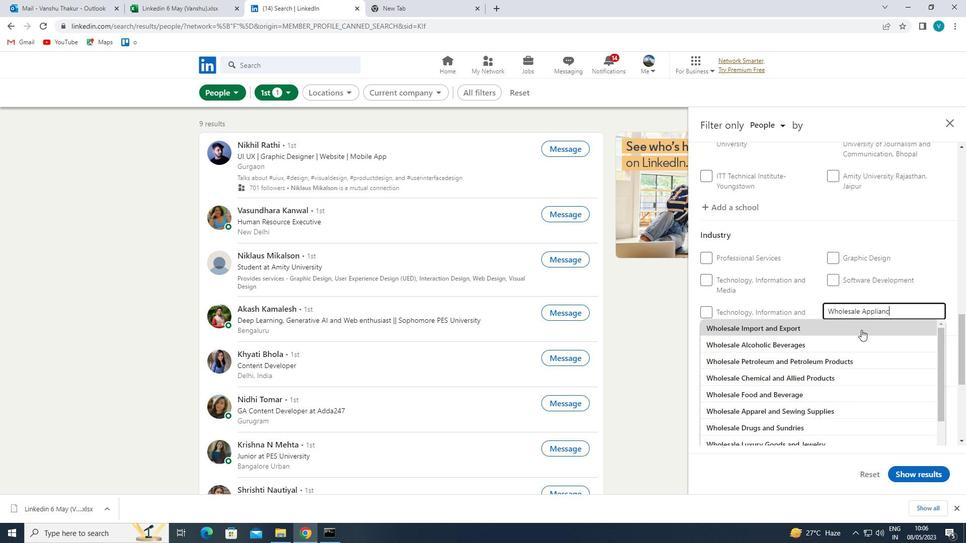 
Action: Mouse pressed left at (861, 330)
Screenshot: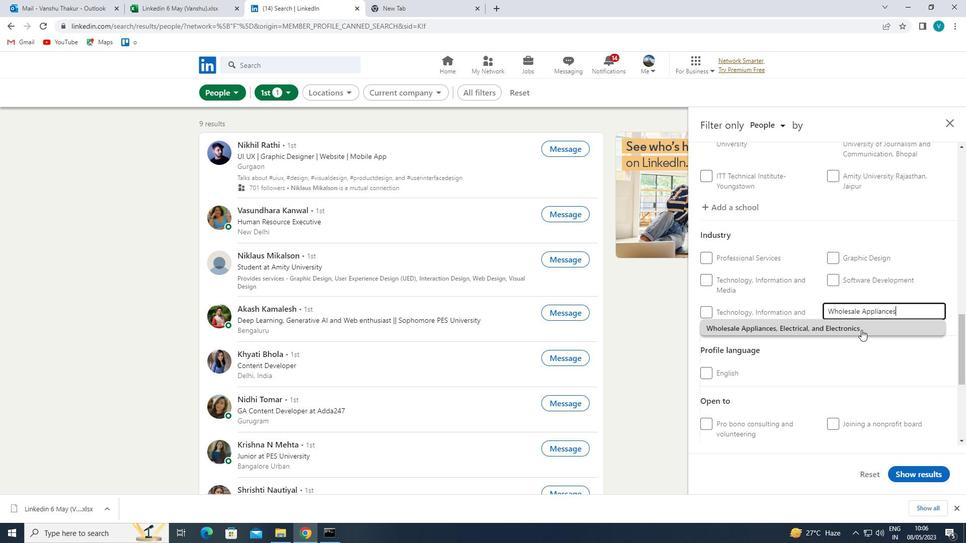
Action: Mouse scrolled (861, 329) with delta (0, 0)
Screenshot: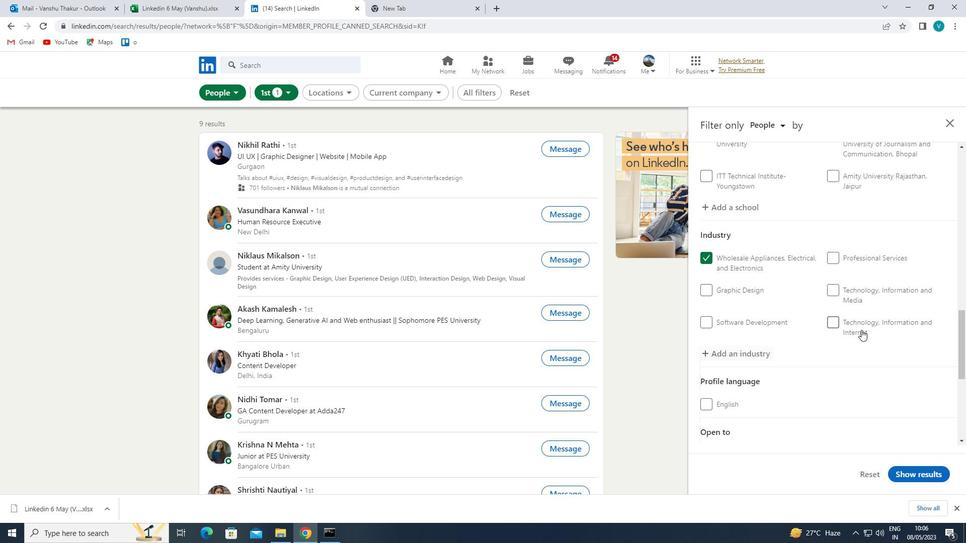 
Action: Mouse scrolled (861, 329) with delta (0, 0)
Screenshot: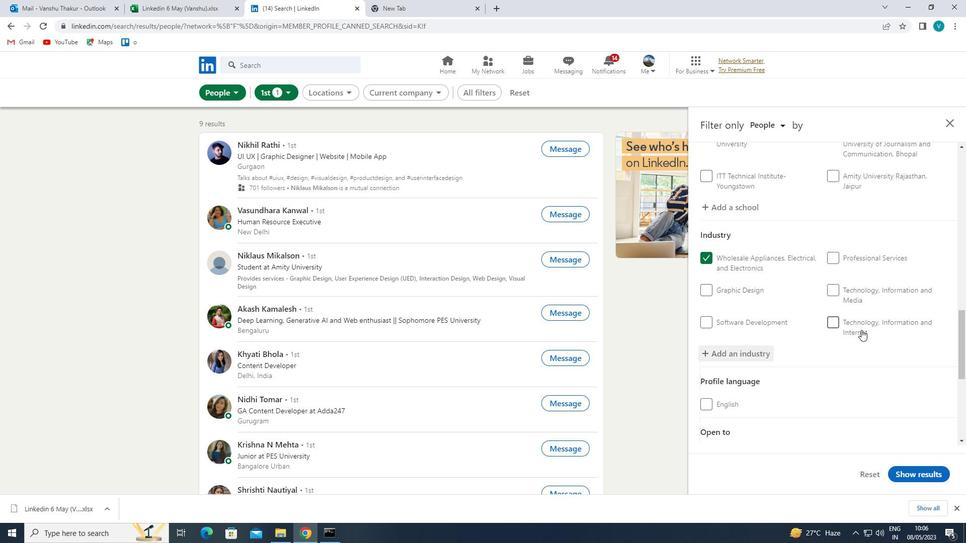 
Action: Mouse scrolled (861, 329) with delta (0, 0)
Screenshot: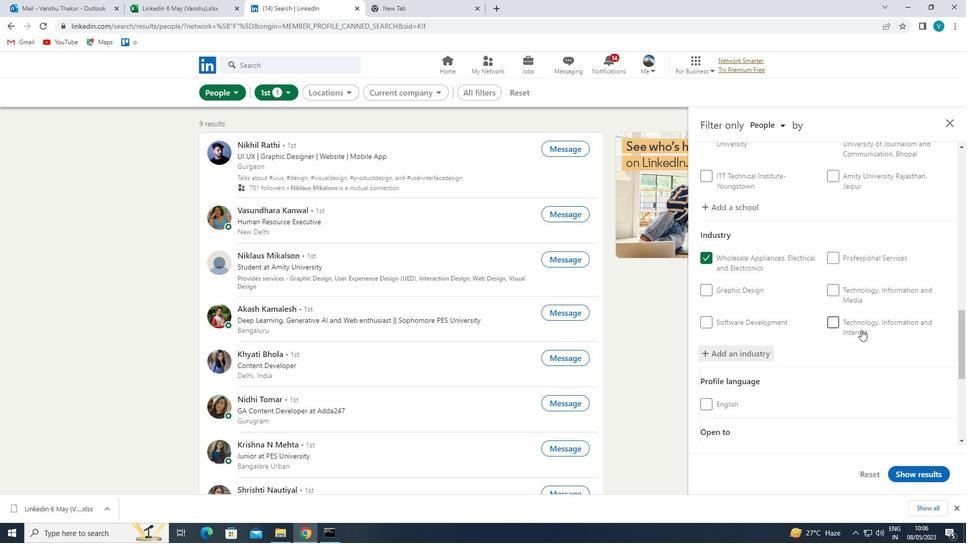 
Action: Mouse moved to (861, 330)
Screenshot: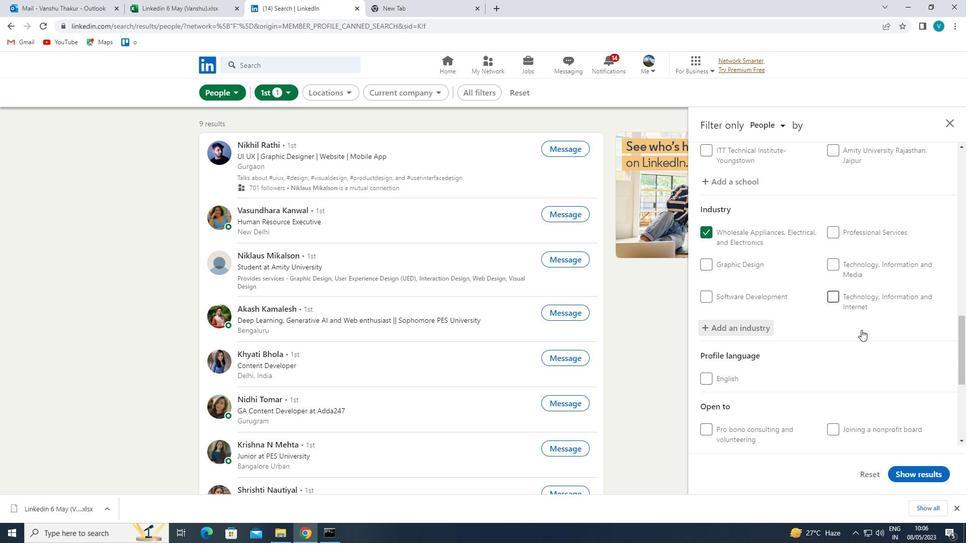 
Action: Mouse scrolled (861, 329) with delta (0, 0)
Screenshot: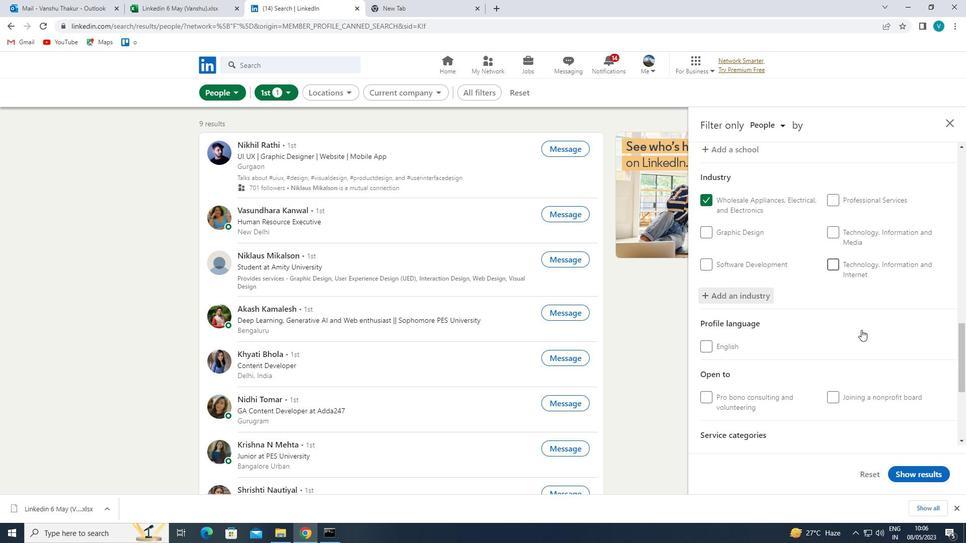 
Action: Mouse moved to (868, 354)
Screenshot: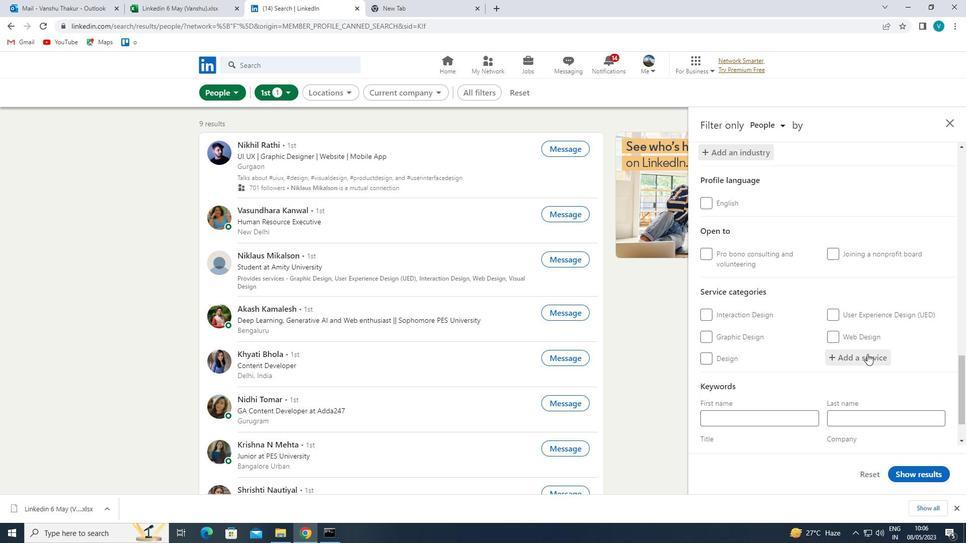 
Action: Mouse pressed left at (868, 354)
Screenshot: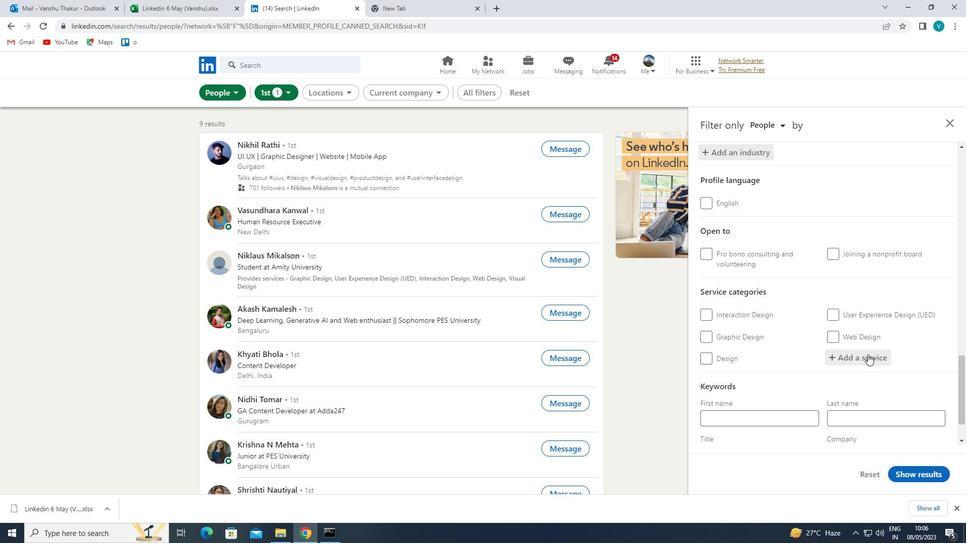 
Action: Key pressed <Key.shift>WORD<Key.shift>PRESS
Screenshot: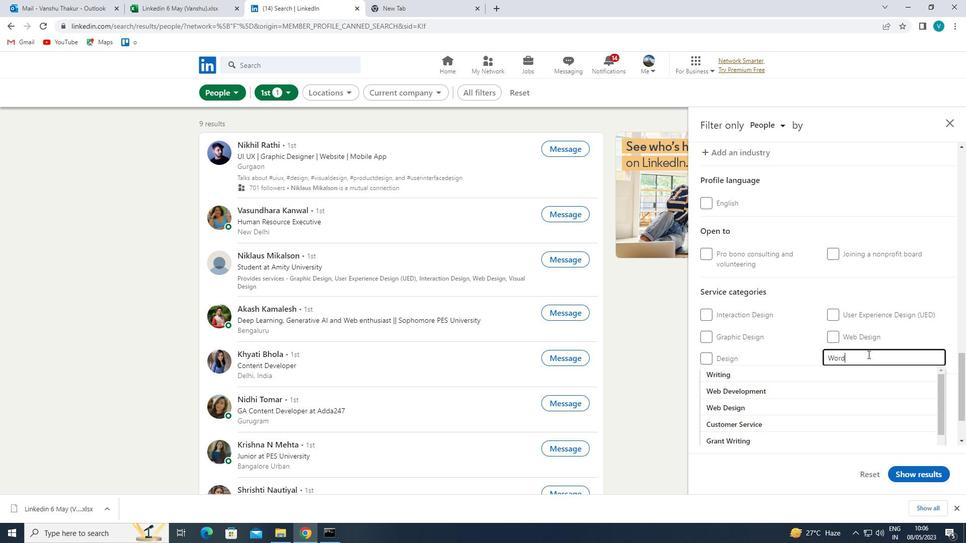 
Action: Mouse moved to (820, 380)
Screenshot: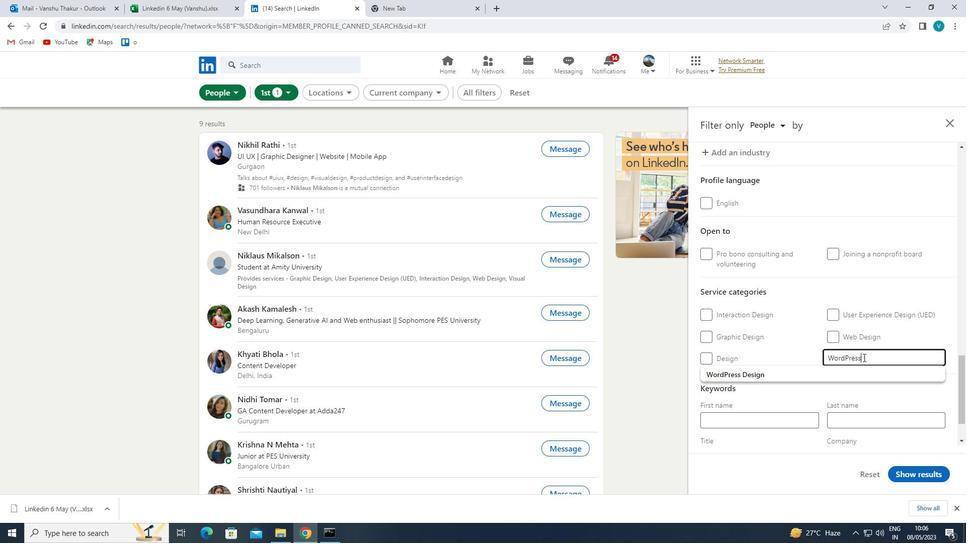 
Action: Mouse pressed left at (820, 380)
Screenshot: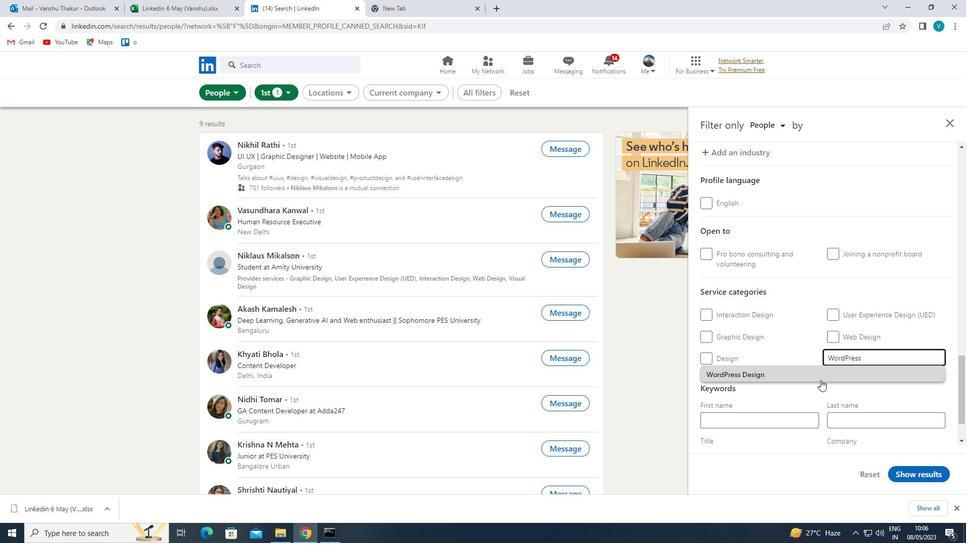 
Action: Mouse scrolled (820, 379) with delta (0, 0)
Screenshot: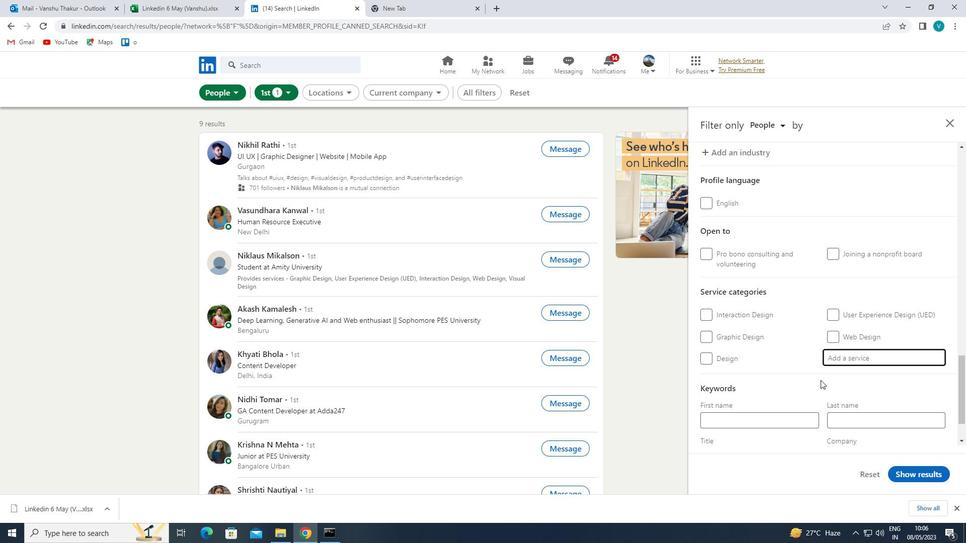 
Action: Mouse scrolled (820, 379) with delta (0, 0)
Screenshot: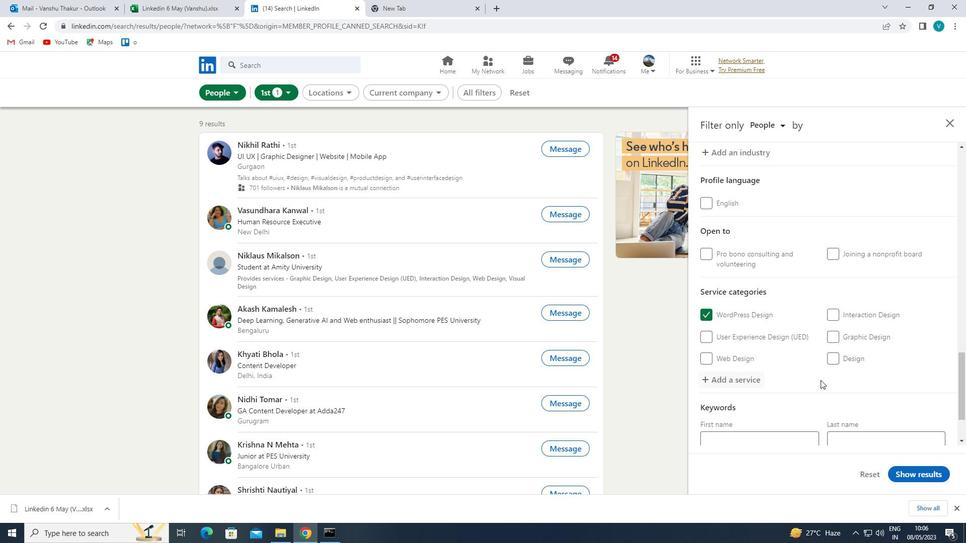 
Action: Mouse scrolled (820, 379) with delta (0, 0)
Screenshot: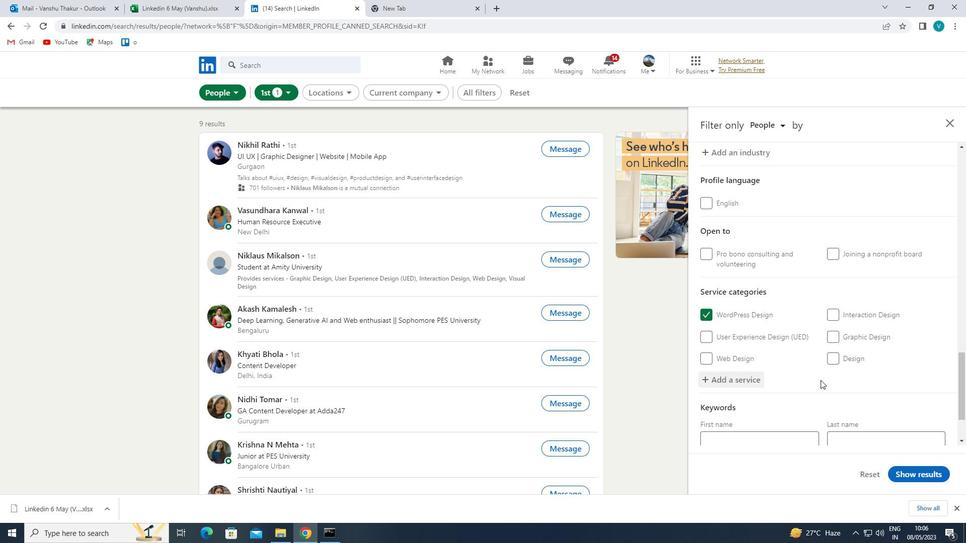 
Action: Mouse moved to (790, 404)
Screenshot: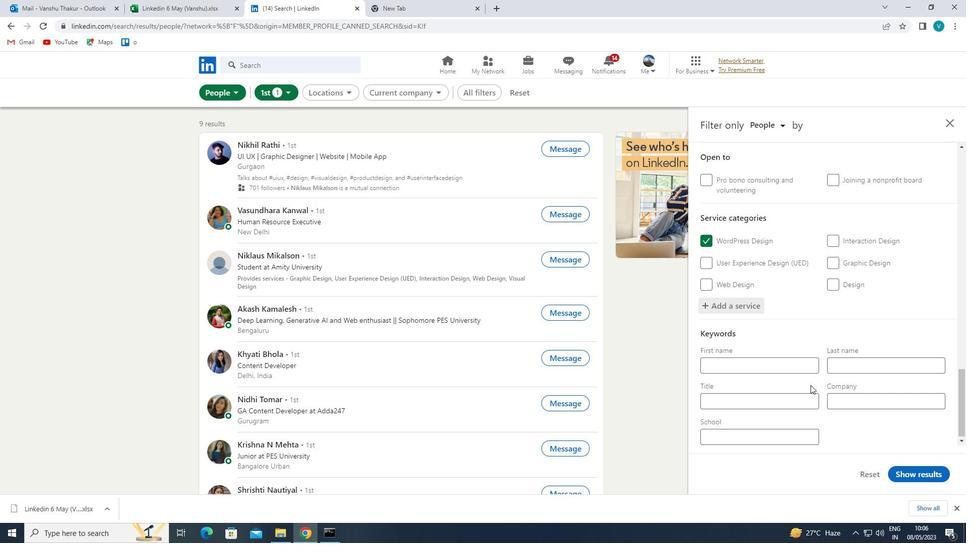 
Action: Mouse pressed left at (790, 404)
Screenshot: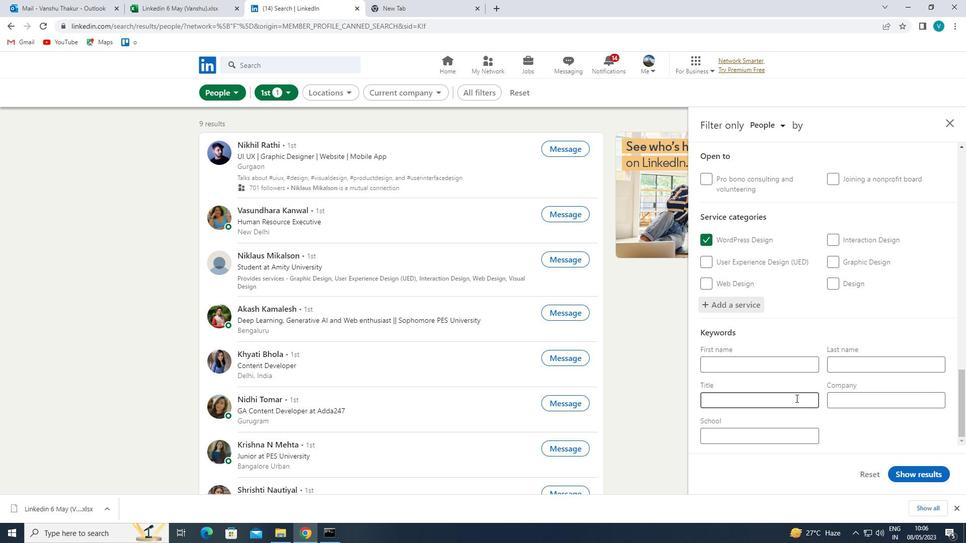 
Action: Mouse moved to (790, 404)
Screenshot: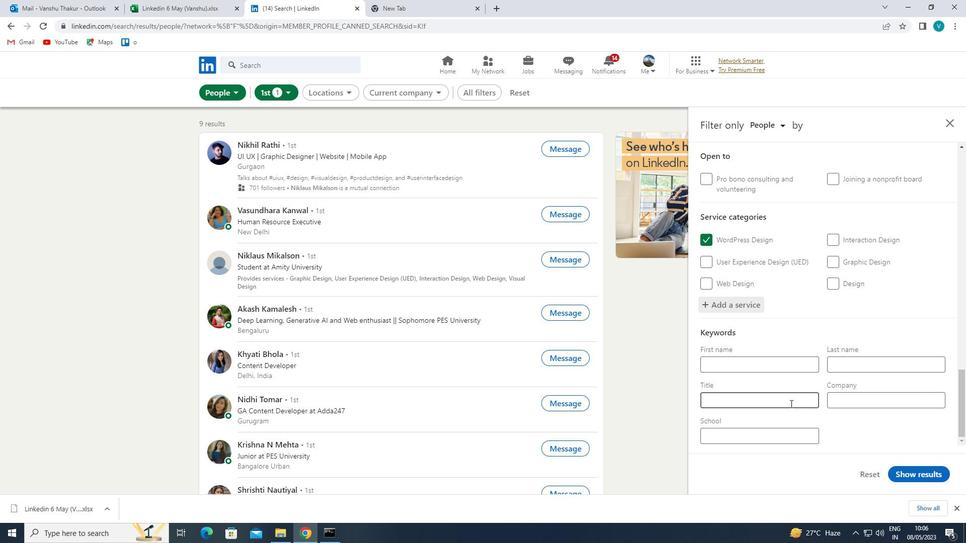 
Action: Key pressed <Key.shift>CPMM<Key.backspace><Key.backspace><Key.backspace><Key.backspace><Key.shift>COMMUNITY<Key.space><Key.shift>VOLUNTEER<Key.space><Key.shift>JOBS
Screenshot: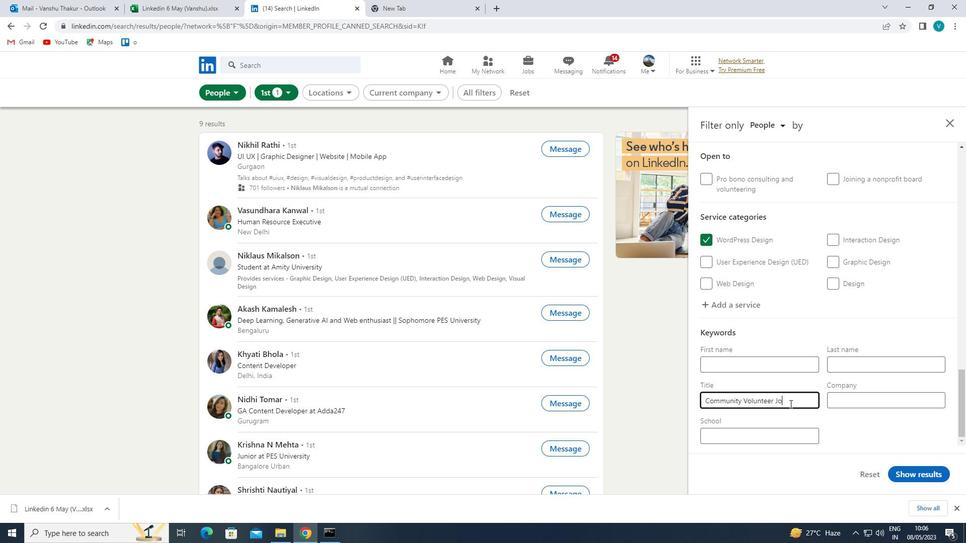 
Action: Mouse moved to (911, 469)
Screenshot: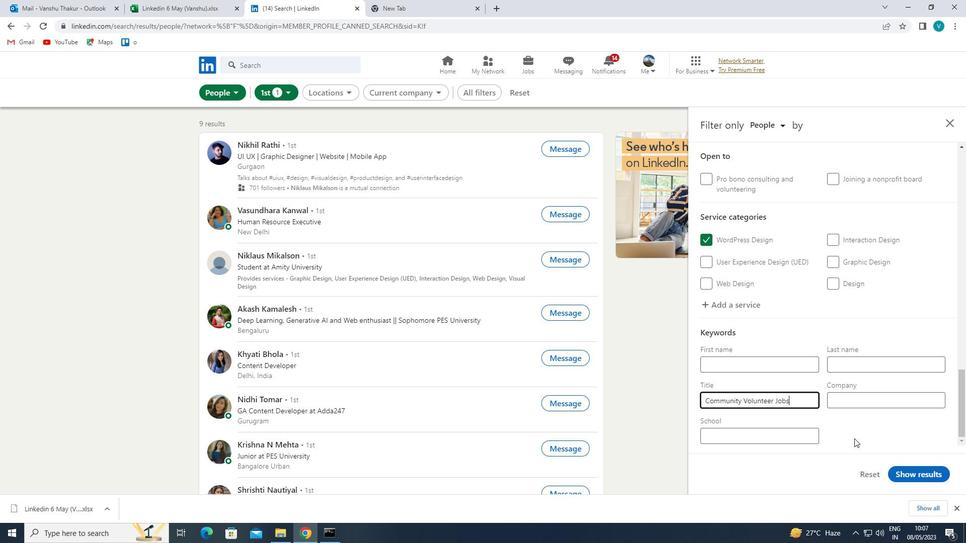 
Action: Mouse pressed left at (911, 469)
Screenshot: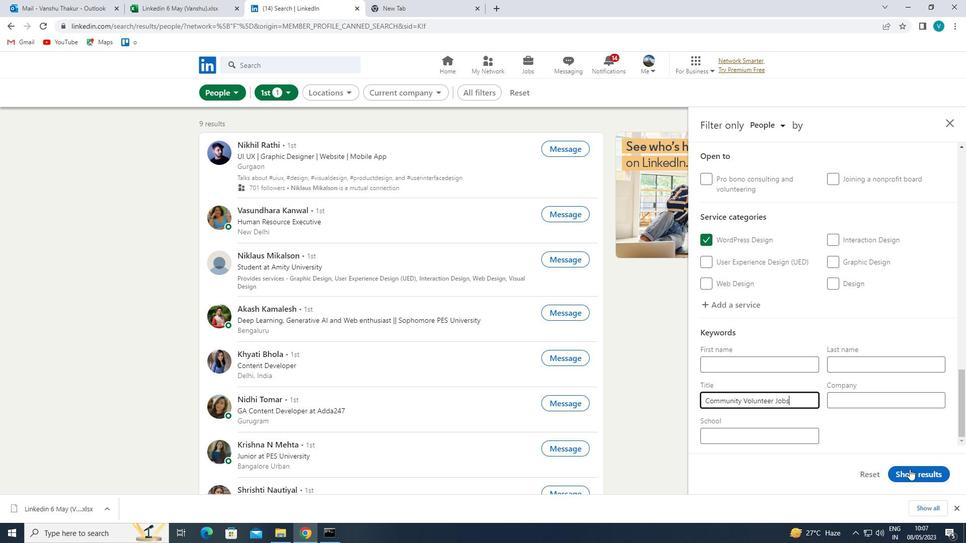 
